 Task: Send an email with the signature Heather Cooper with the subject Request for feedback on a video and the message I would like to request a copy of the agreement. from softage.2@softage.net to softage.9@softage.net with an attached image file Marketing_material_design.jpg and move the email from Sent Items to the folder Weightlifting
Action: Mouse moved to (668, 434)
Screenshot: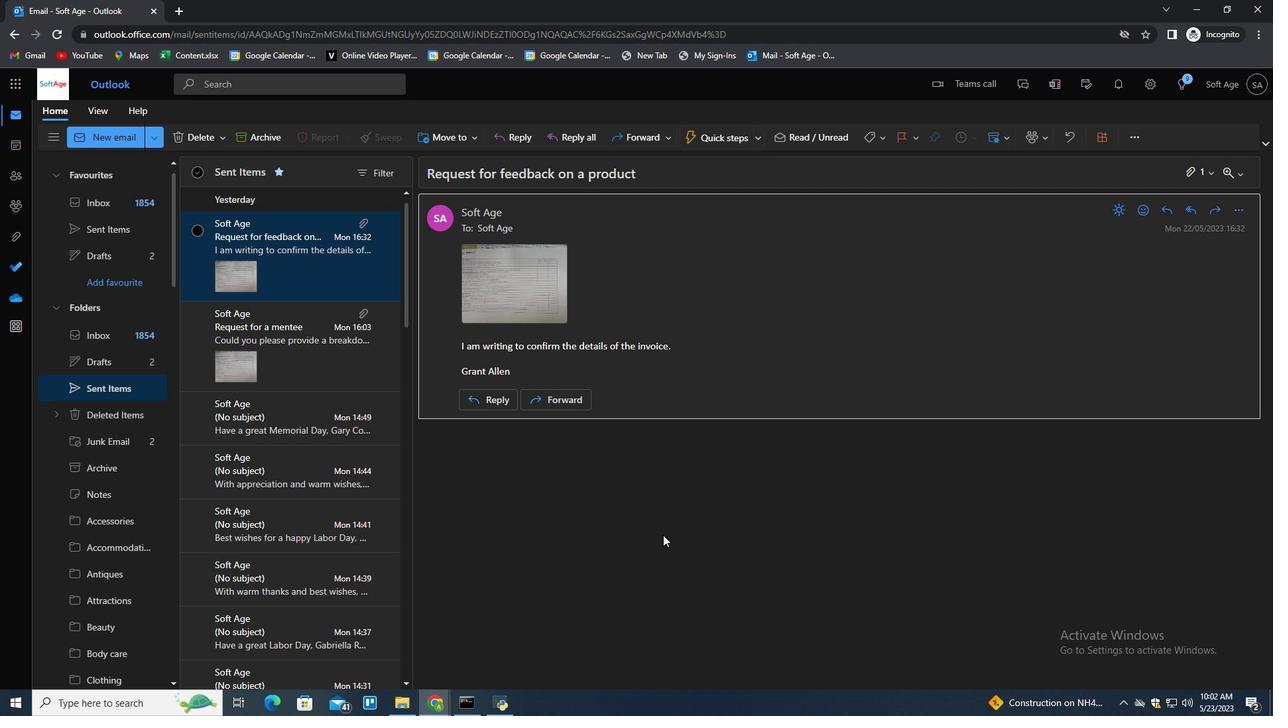 
Action: Mouse pressed left at (668, 434)
Screenshot: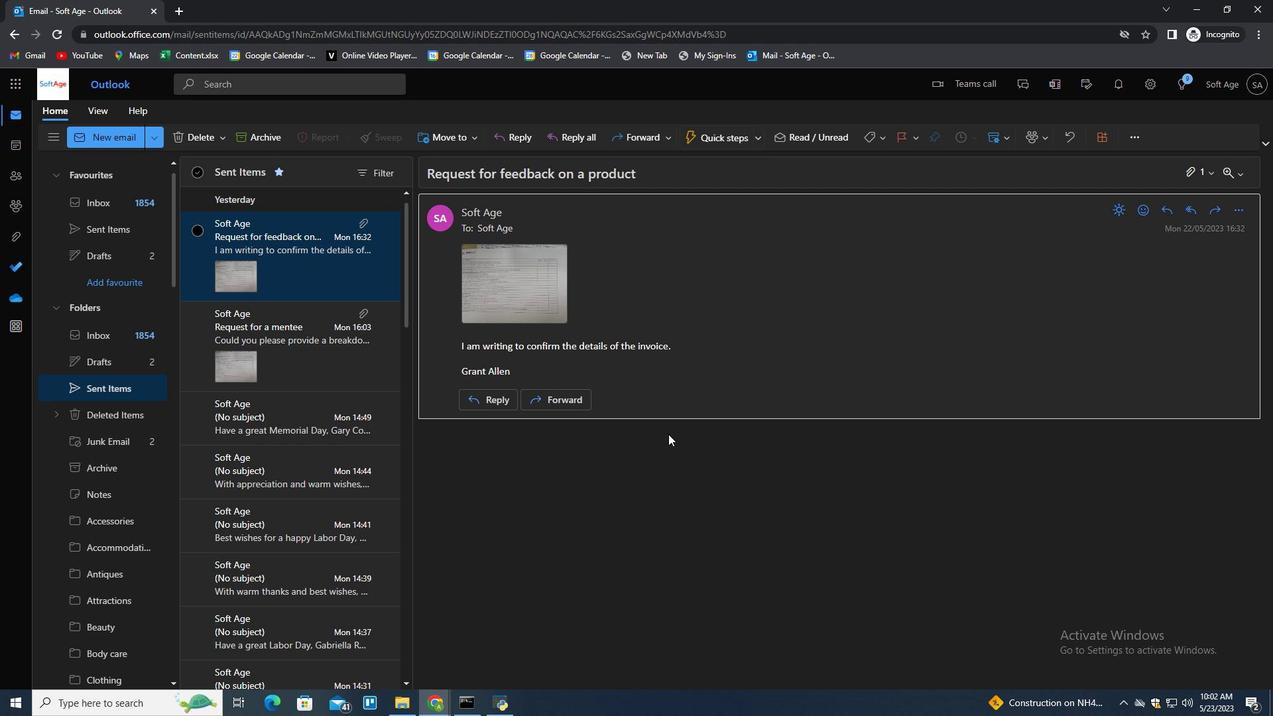 
Action: Mouse moved to (679, 451)
Screenshot: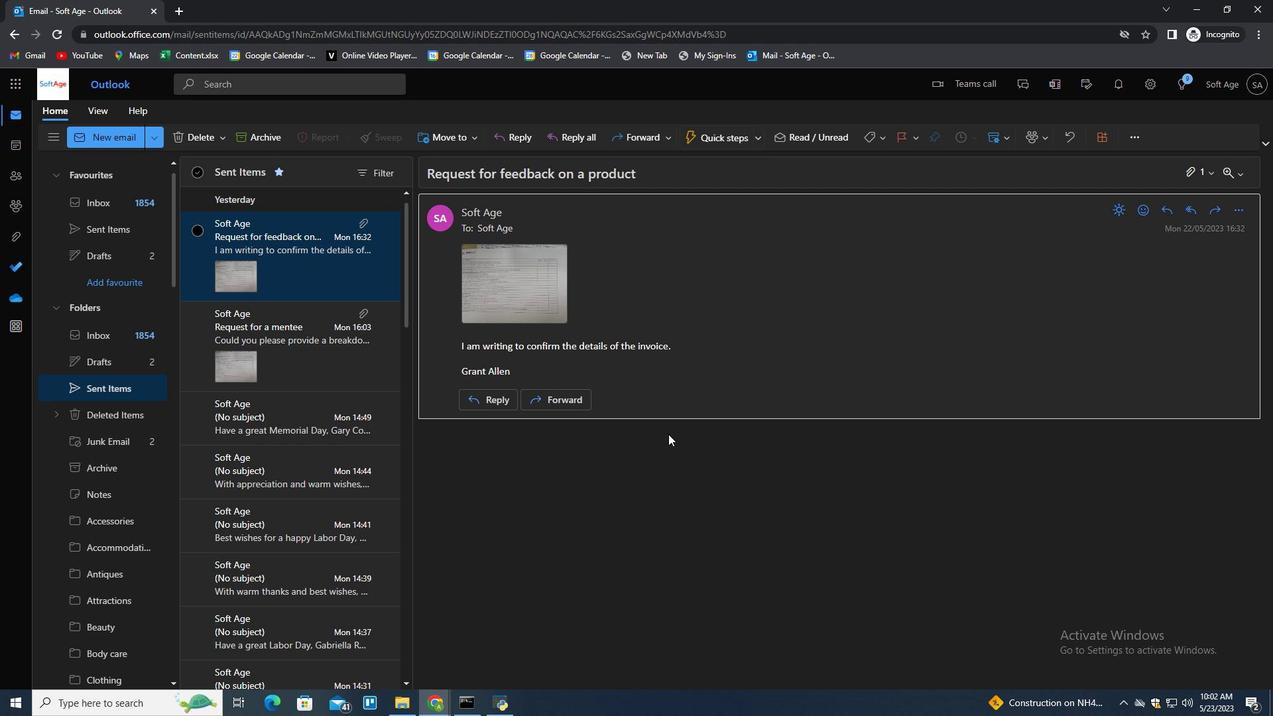 
Action: Key pressed n
Screenshot: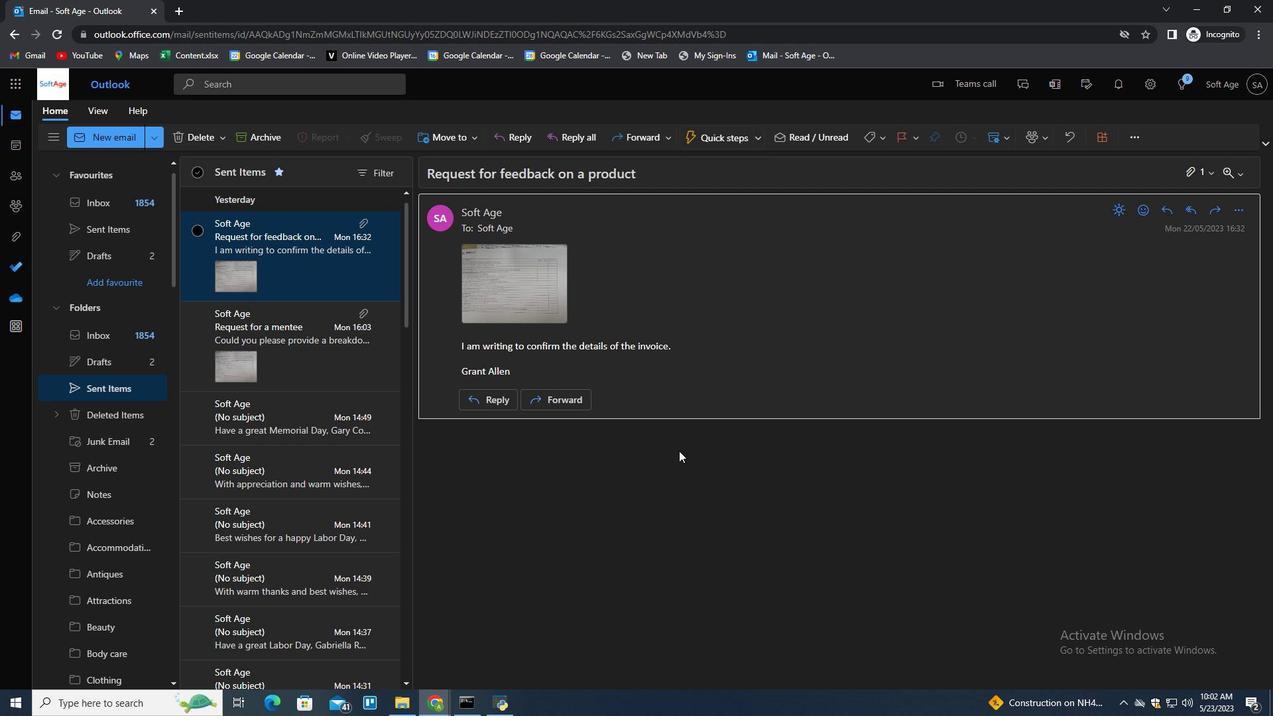 
Action: Mouse moved to (890, 142)
Screenshot: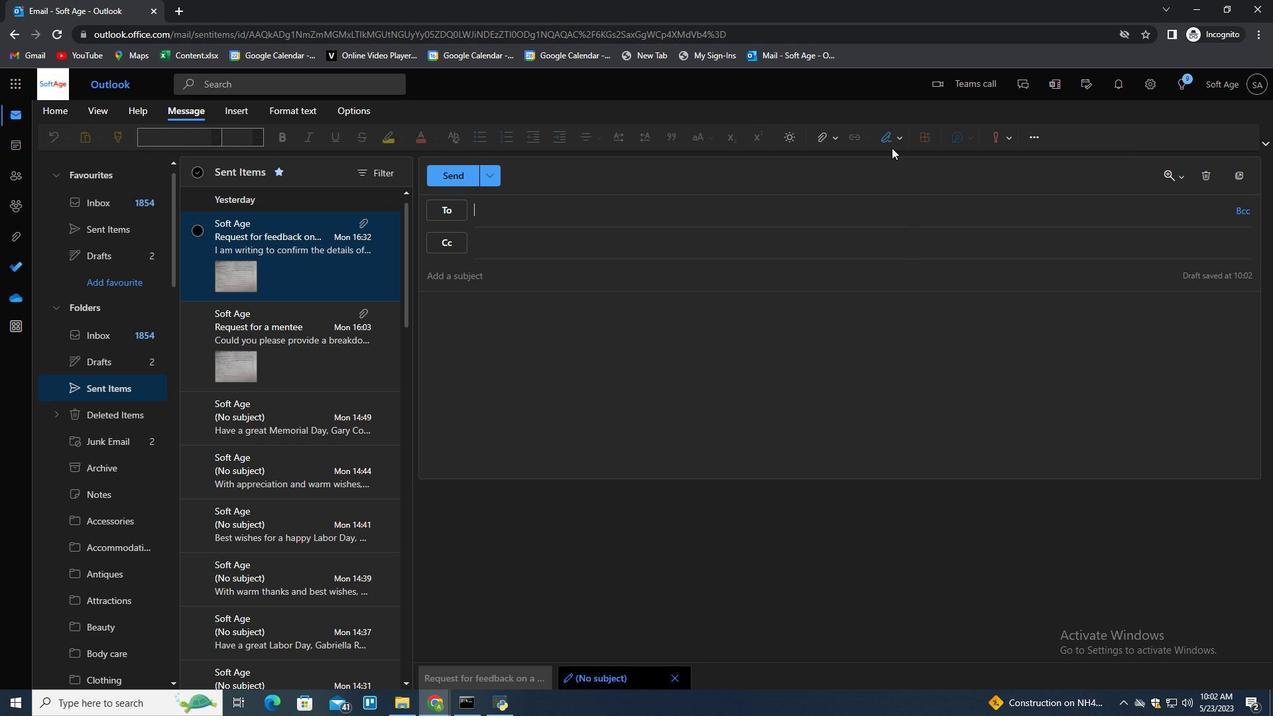 
Action: Mouse pressed left at (890, 142)
Screenshot: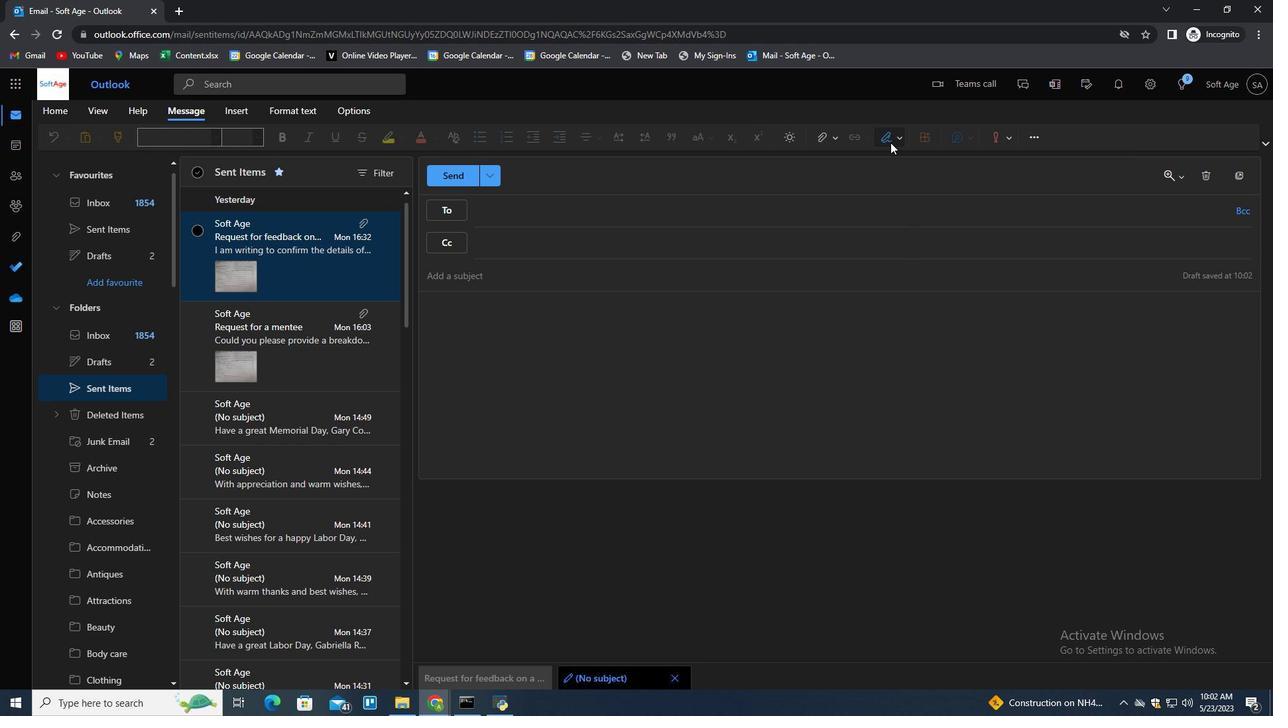 
Action: Mouse moved to (878, 187)
Screenshot: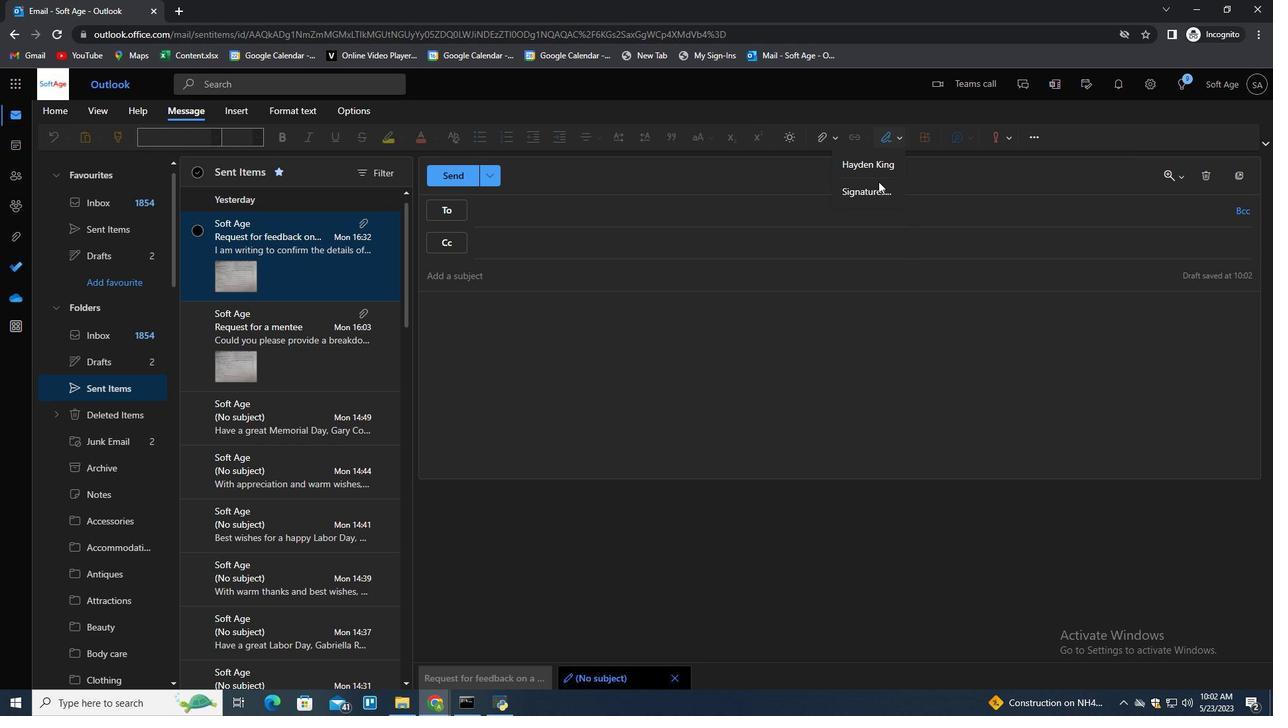 
Action: Mouse pressed left at (878, 187)
Screenshot: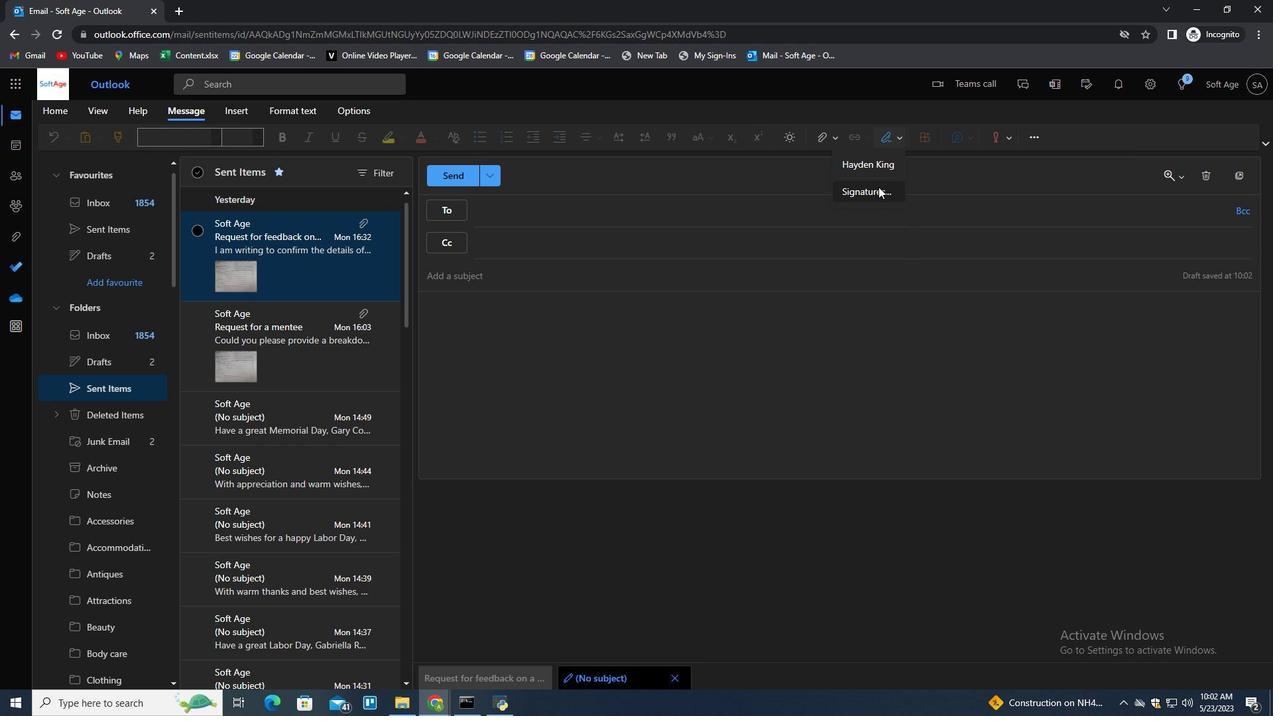 
Action: Mouse moved to (896, 244)
Screenshot: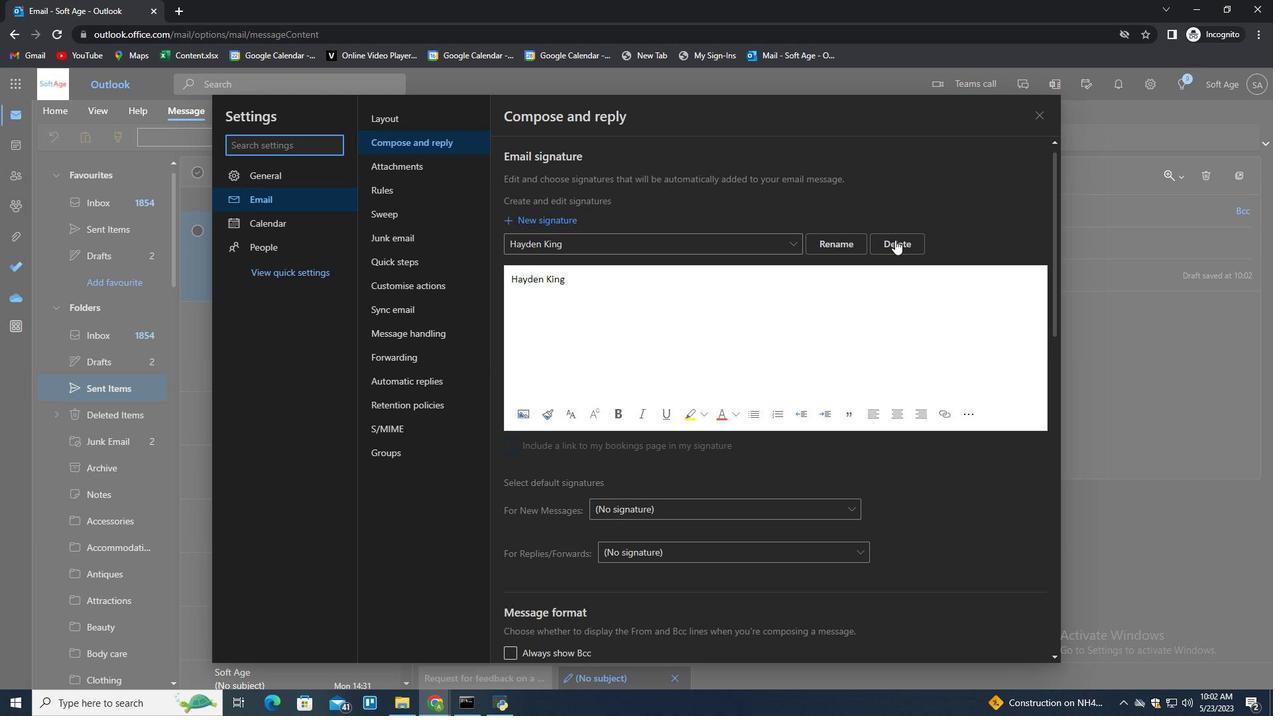 
Action: Mouse pressed left at (896, 244)
Screenshot: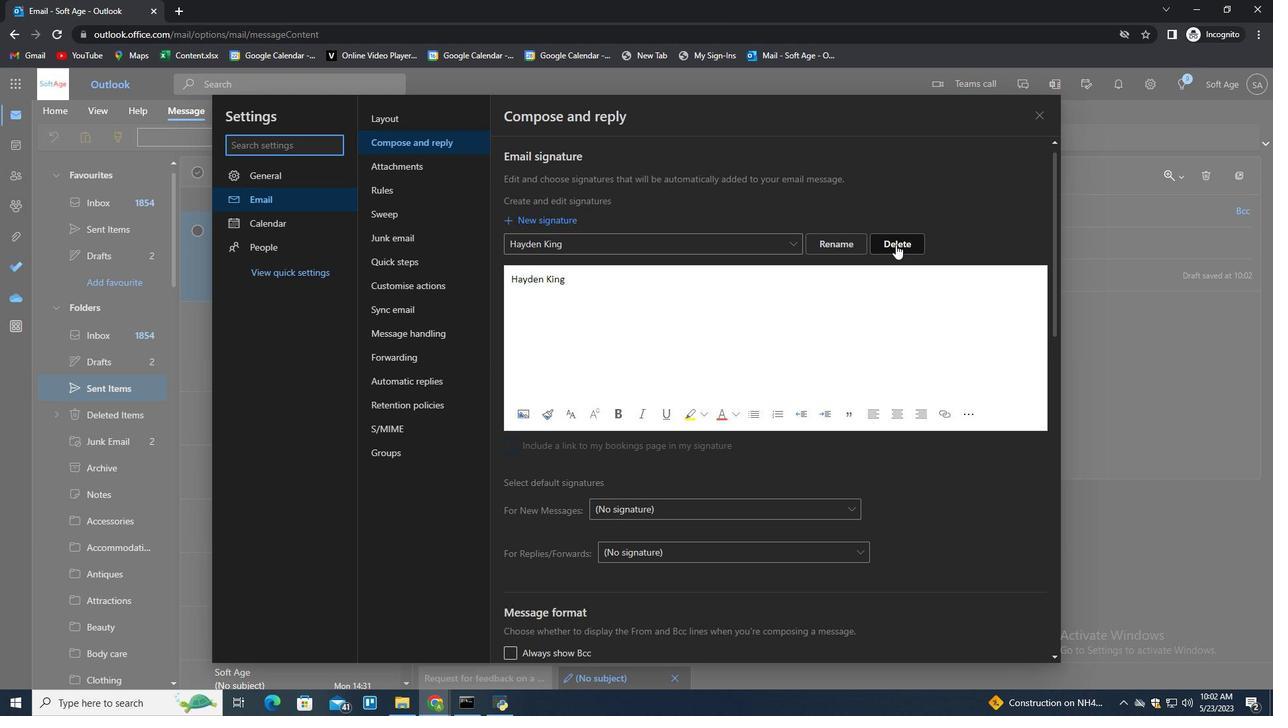 
Action: Mouse pressed left at (896, 244)
Screenshot: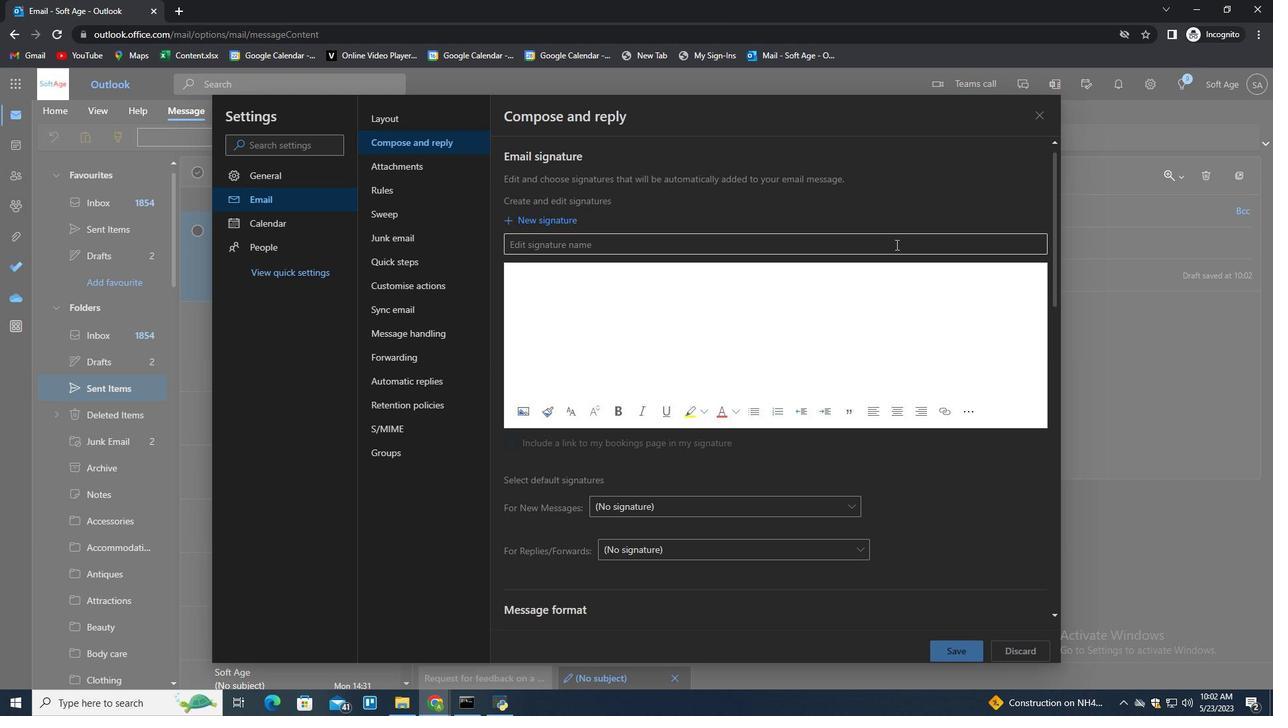 
Action: Key pressed <Key.shift>Heather<Key.space><Key.shift>Cooper<Key.space><Key.tab><Key.shift>Heather<Key.space><Key.shift>Cooper
Screenshot: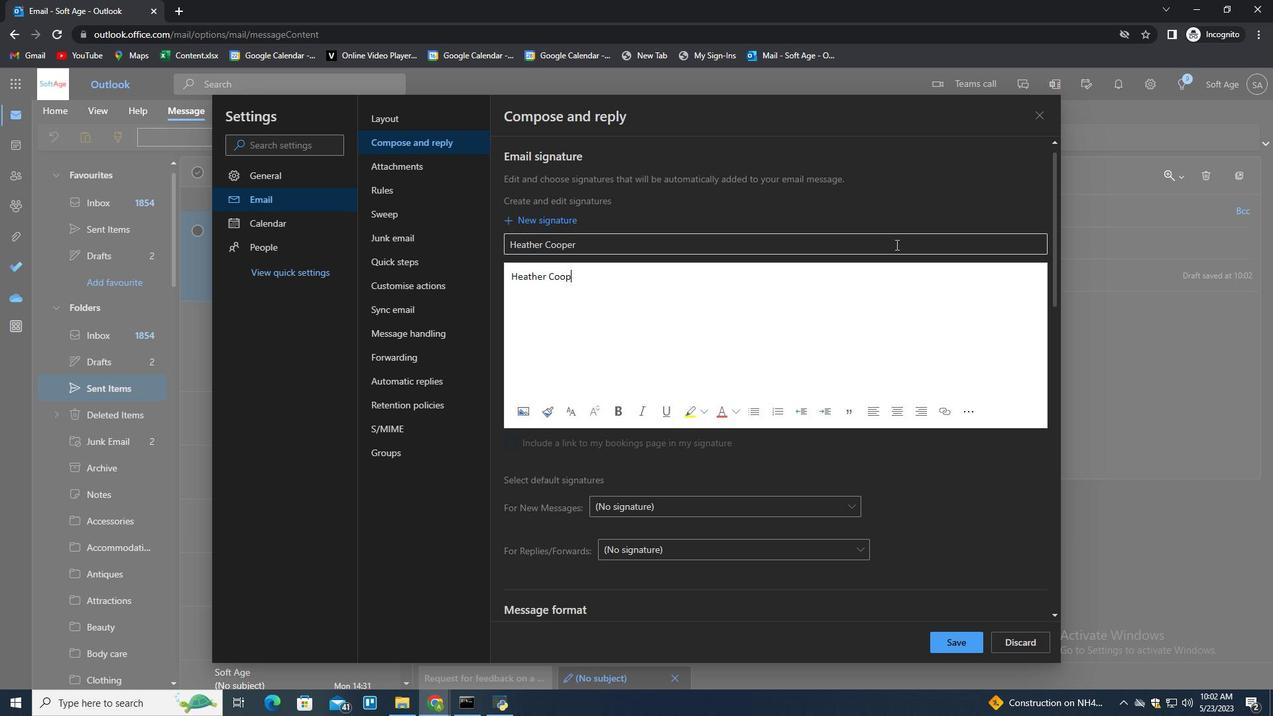 
Action: Mouse moved to (947, 639)
Screenshot: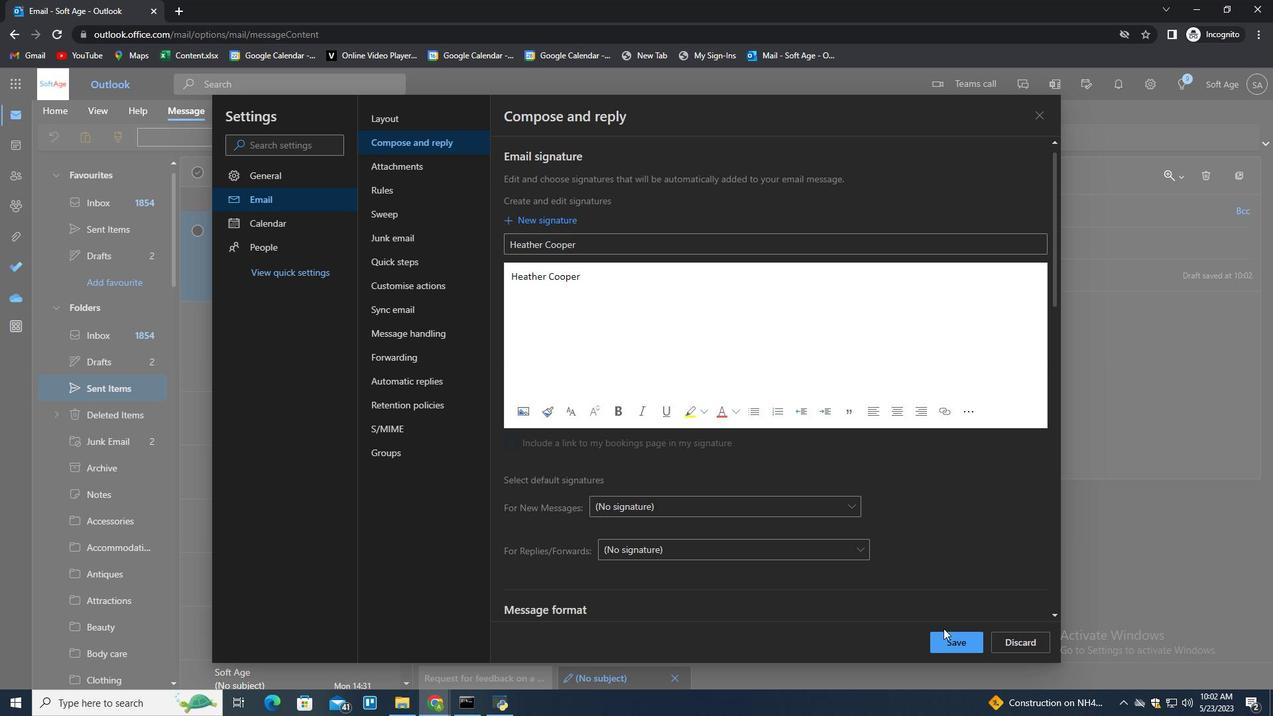 
Action: Mouse pressed left at (947, 639)
Screenshot: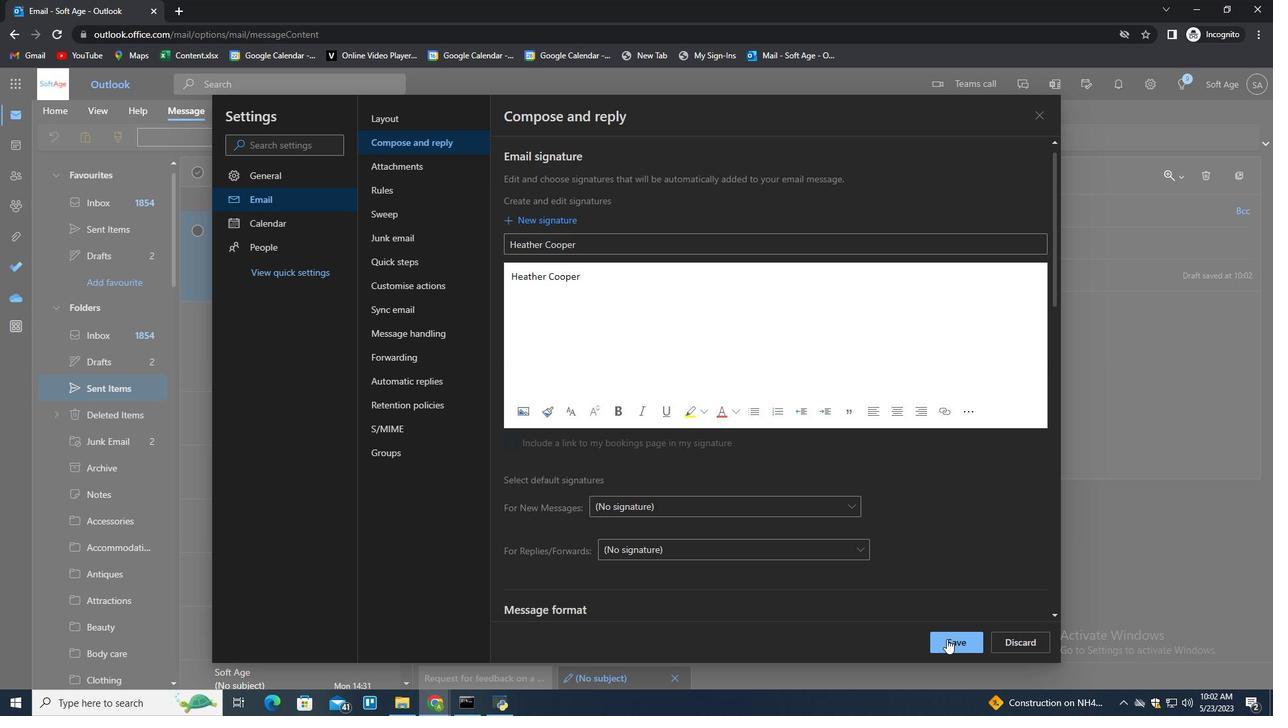 
Action: Mouse moved to (1105, 401)
Screenshot: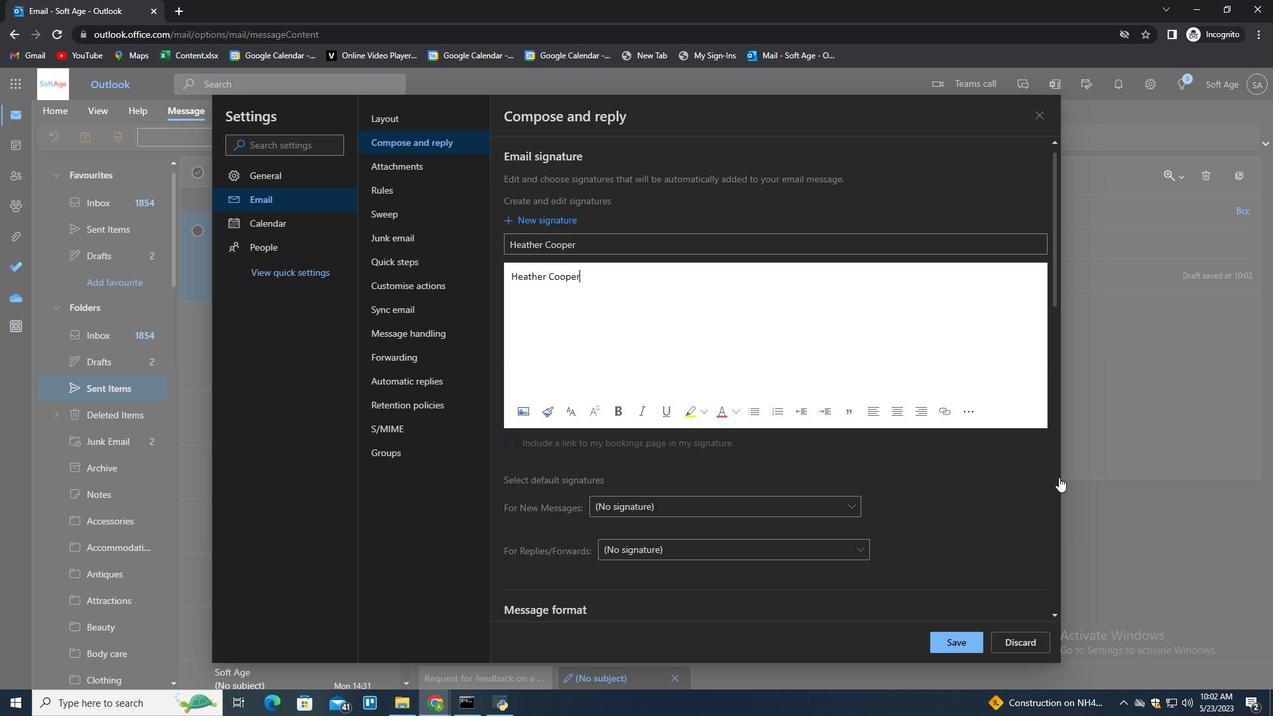 
Action: Mouse pressed left at (1105, 401)
Screenshot: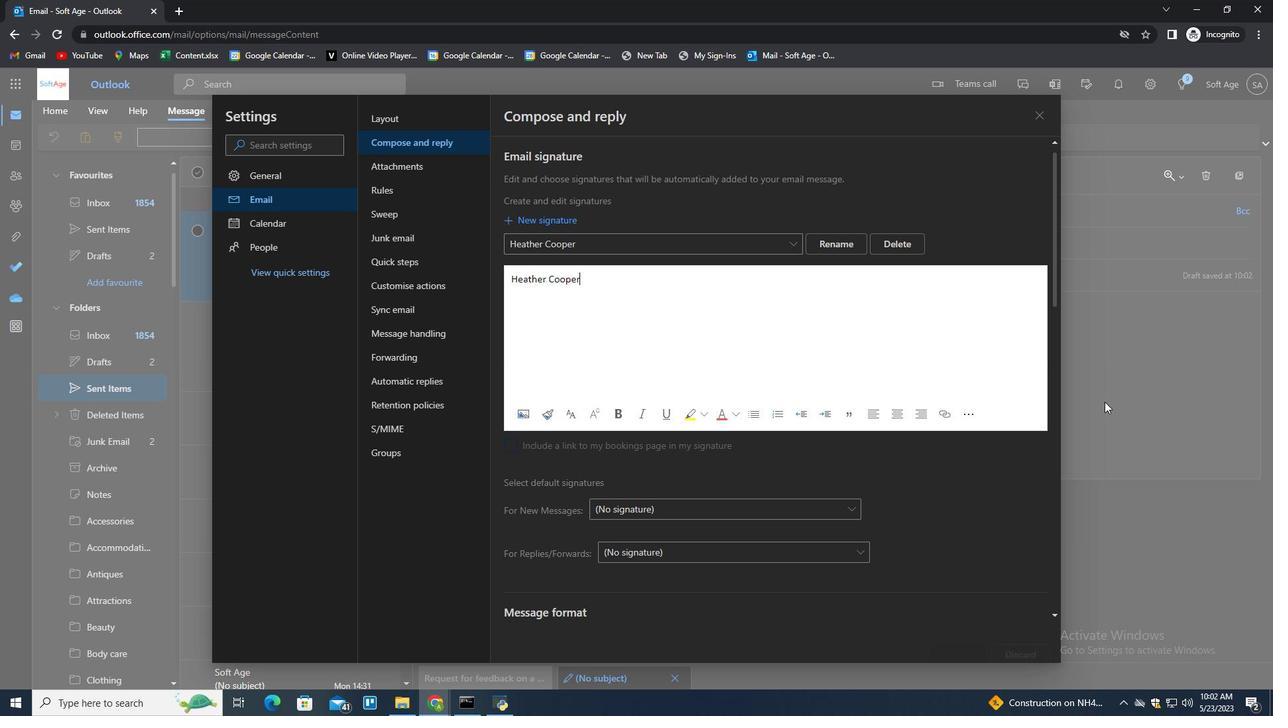 
Action: Mouse moved to (885, 140)
Screenshot: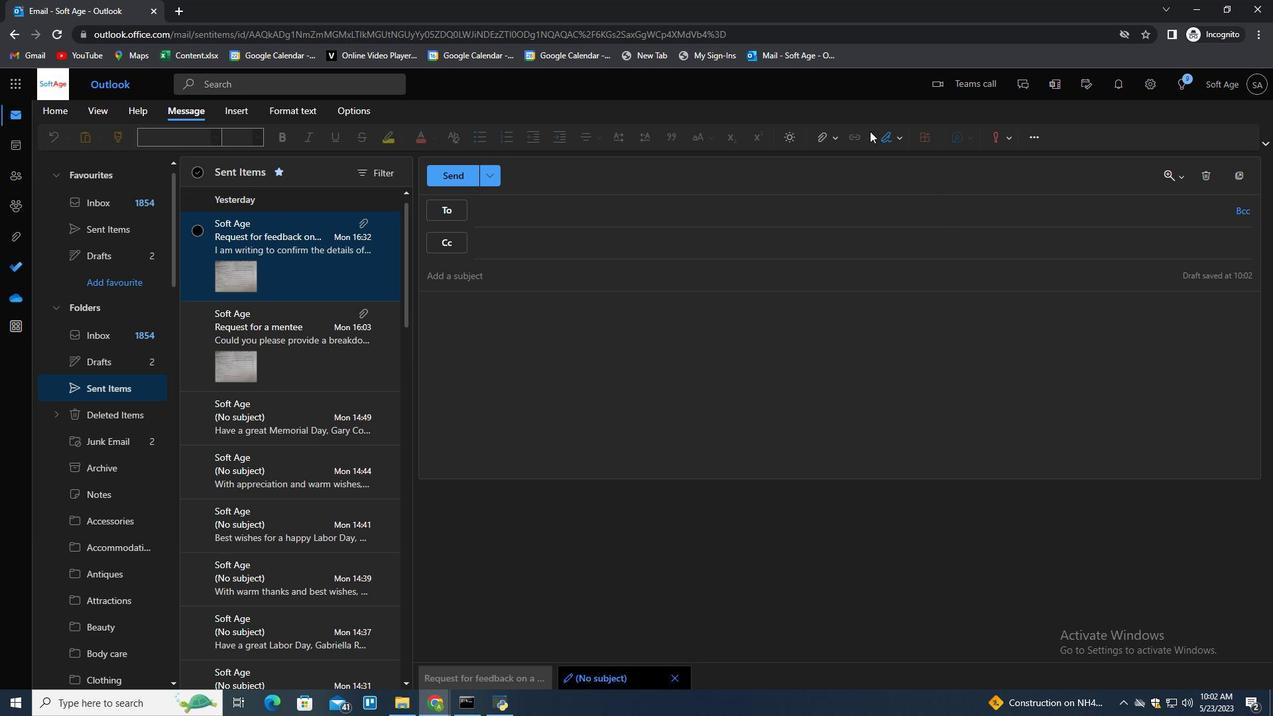 
Action: Mouse pressed left at (885, 140)
Screenshot: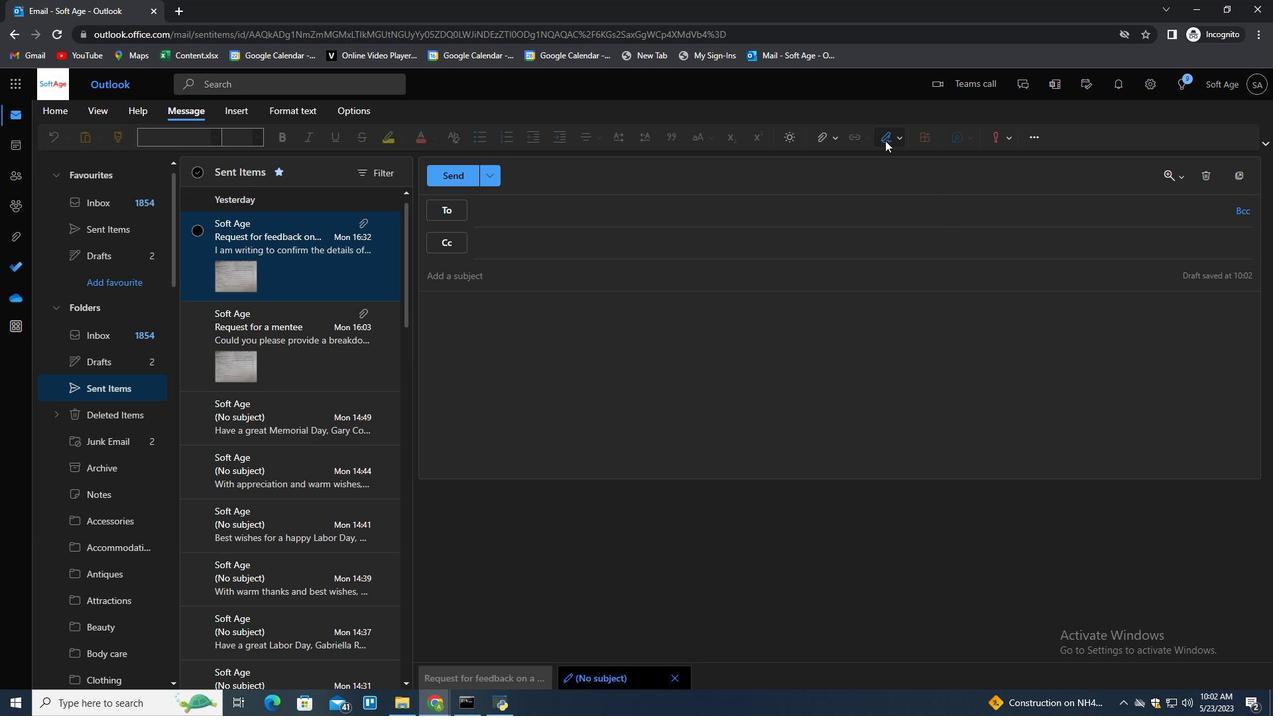 
Action: Mouse moved to (866, 169)
Screenshot: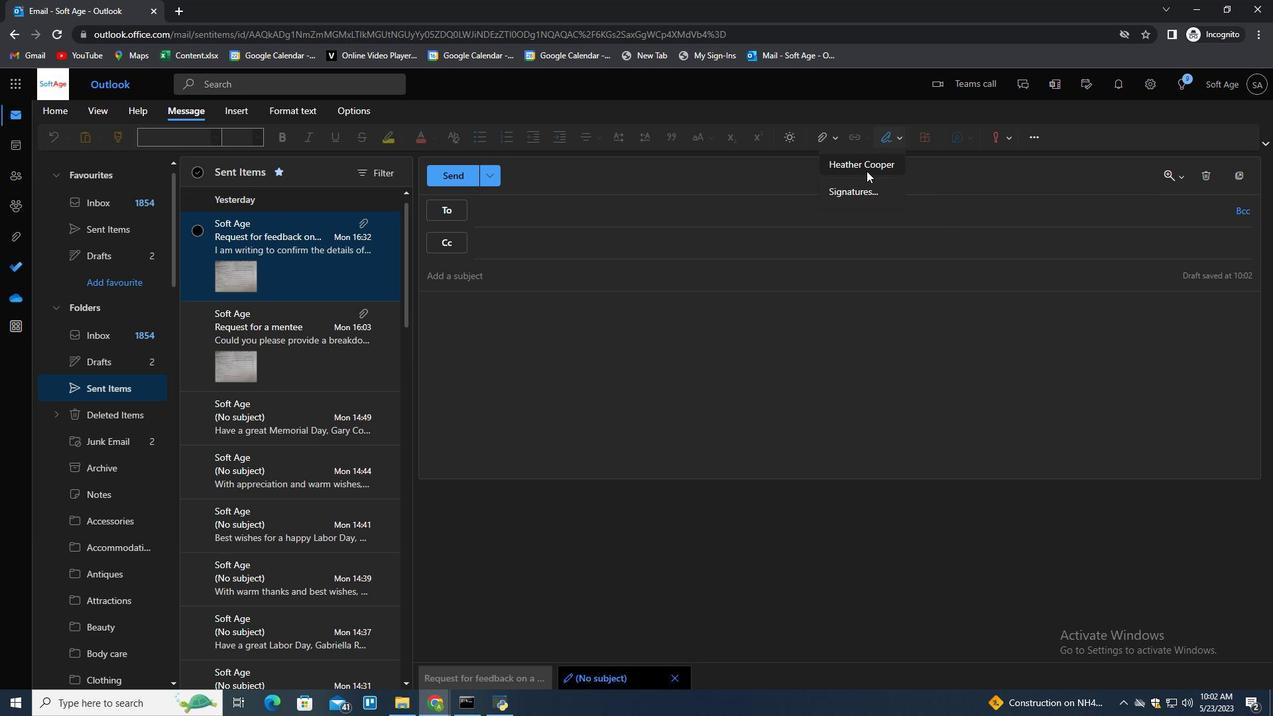 
Action: Mouse pressed left at (866, 169)
Screenshot: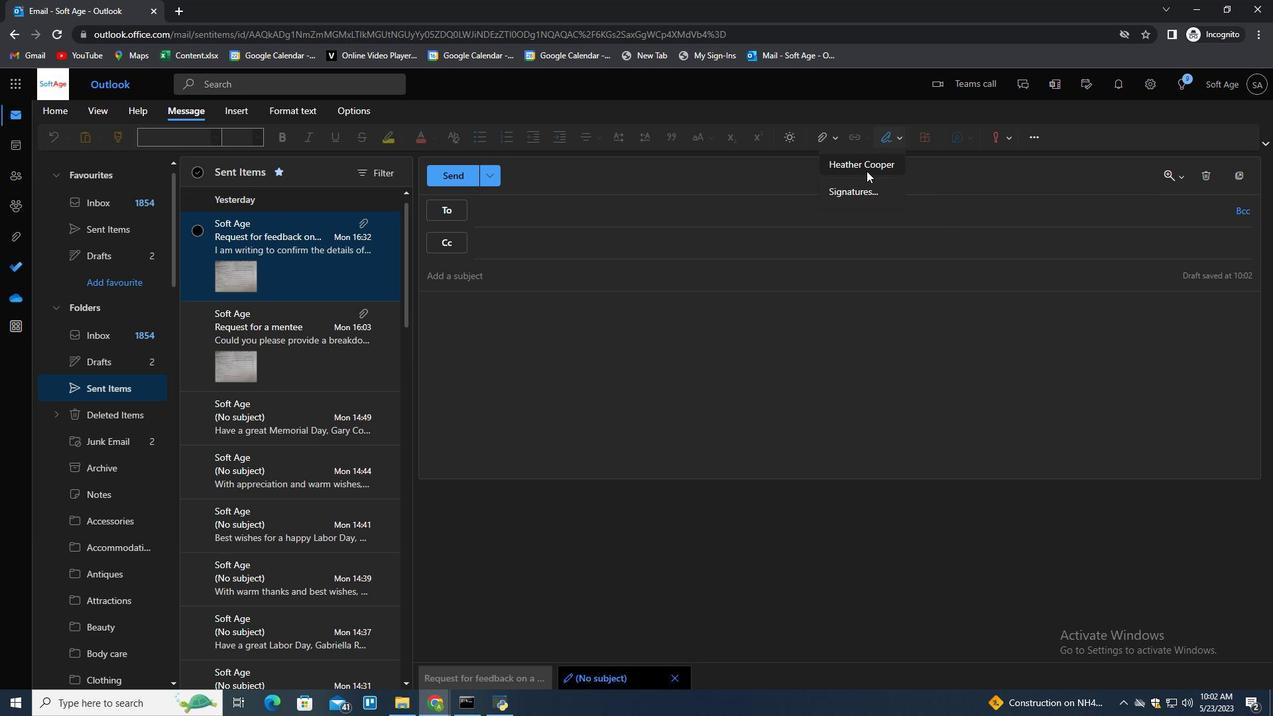 
Action: Mouse moved to (494, 275)
Screenshot: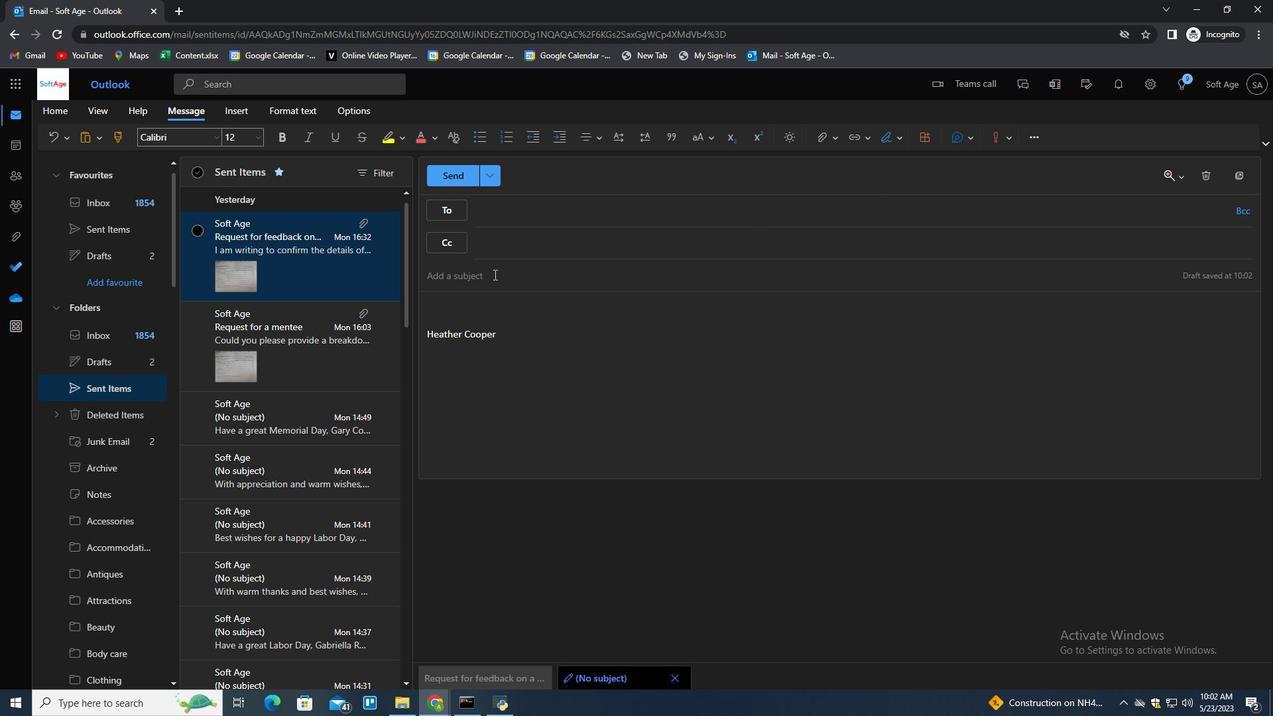 
Action: Mouse pressed left at (494, 275)
Screenshot: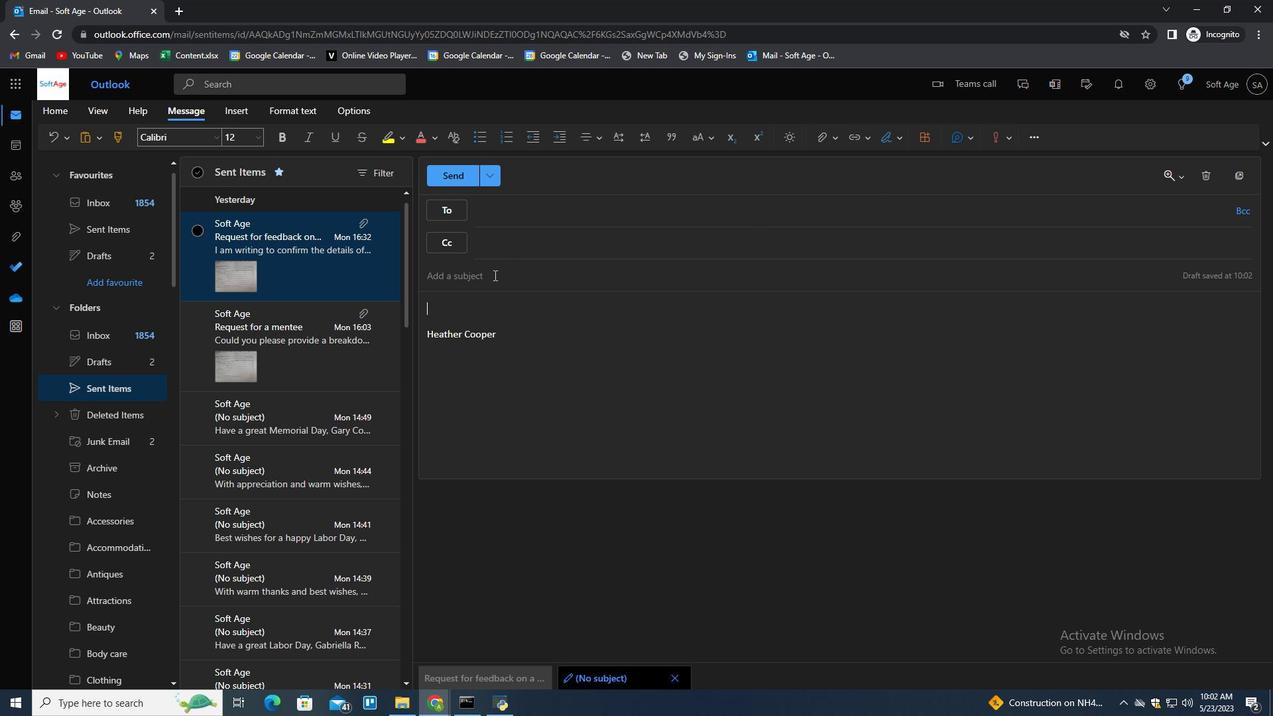 
Action: Key pressed <Key.shift>SRe<Key.backspace><Key.backspace><Key.backspace><Key.backspace><Key.shift>Request<Key.space>for<Key.space>feedva<Key.backspace><Key.backspace>b
Screenshot: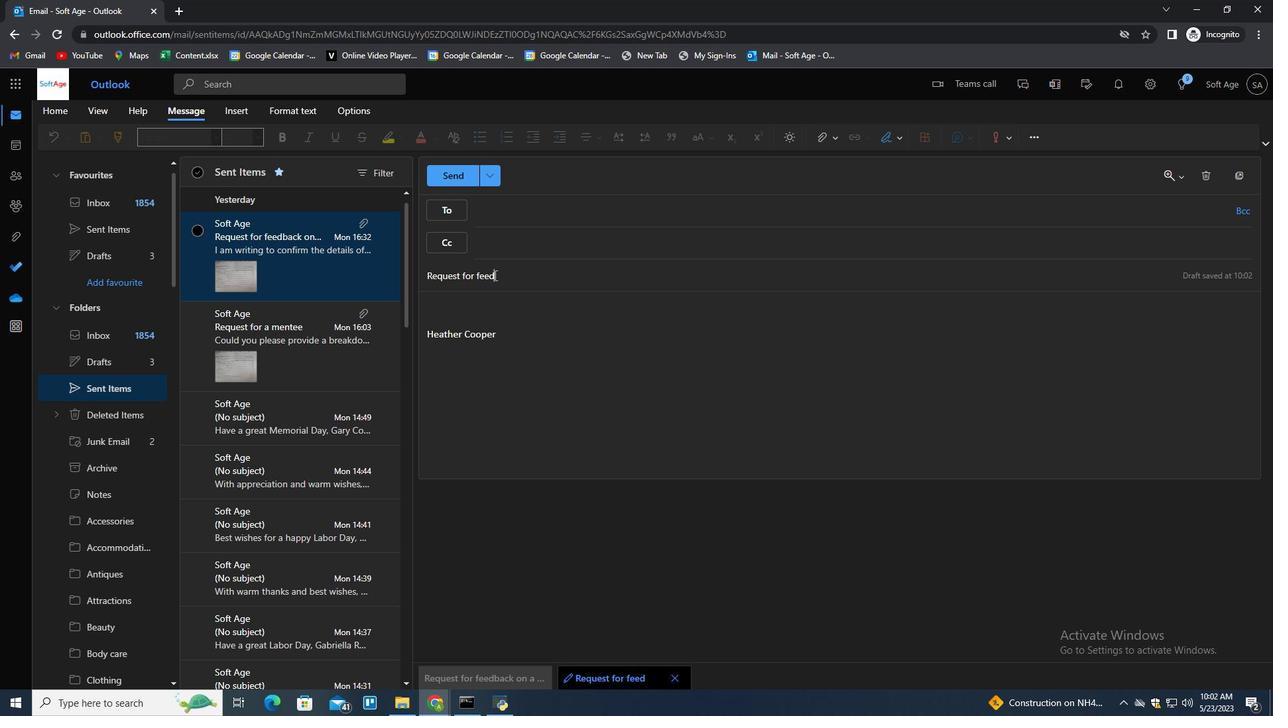 
Action: Mouse moved to (727, 294)
Screenshot: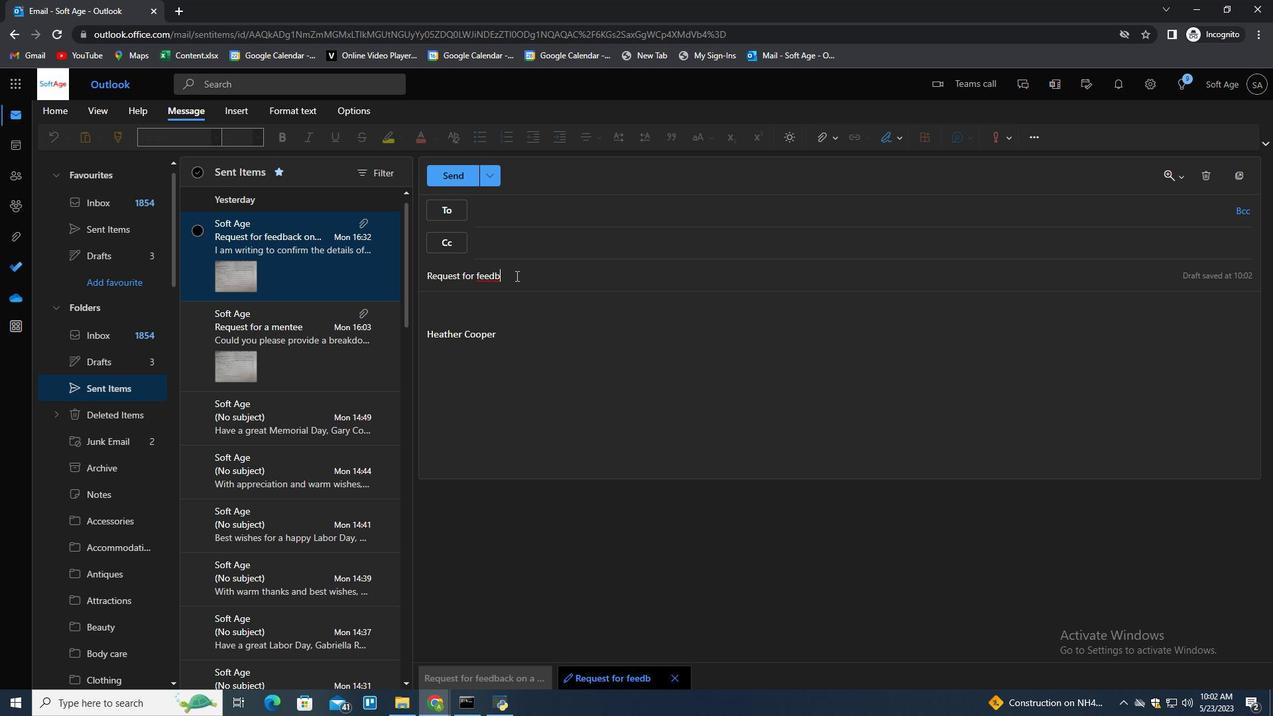 
Action: Key pressed <Key.backspace><Key.backspace>dva<Key.backspace><Key.backspace>back<Key.space>on<Key.space>a<Key.space>videro<Key.backspace><Key.backspace>o<Key.space><Key.tab><Key.shift>I<Key.space>would<Key.space>like<Key.space>to<Key.space>request<Key.space>a<Key.space>copy<Key.space>of<Key.space>the<Key.space>agreement.
Screenshot: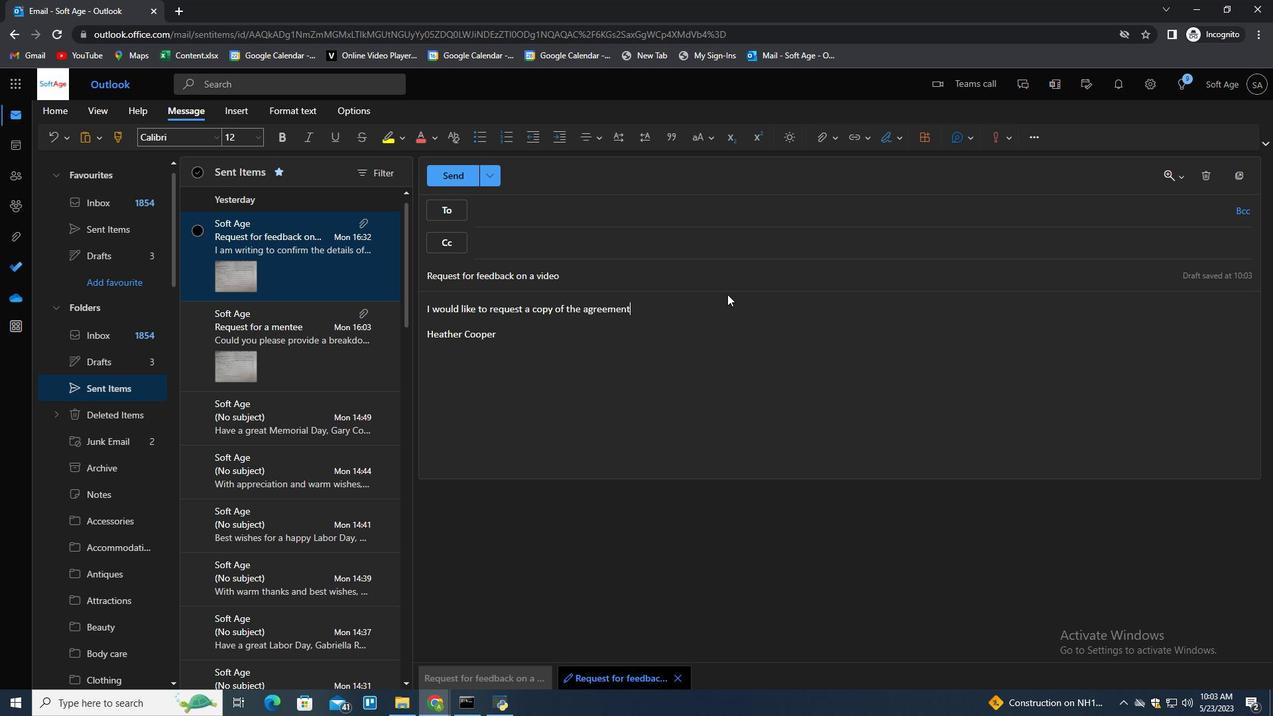 
Action: Mouse moved to (690, 213)
Screenshot: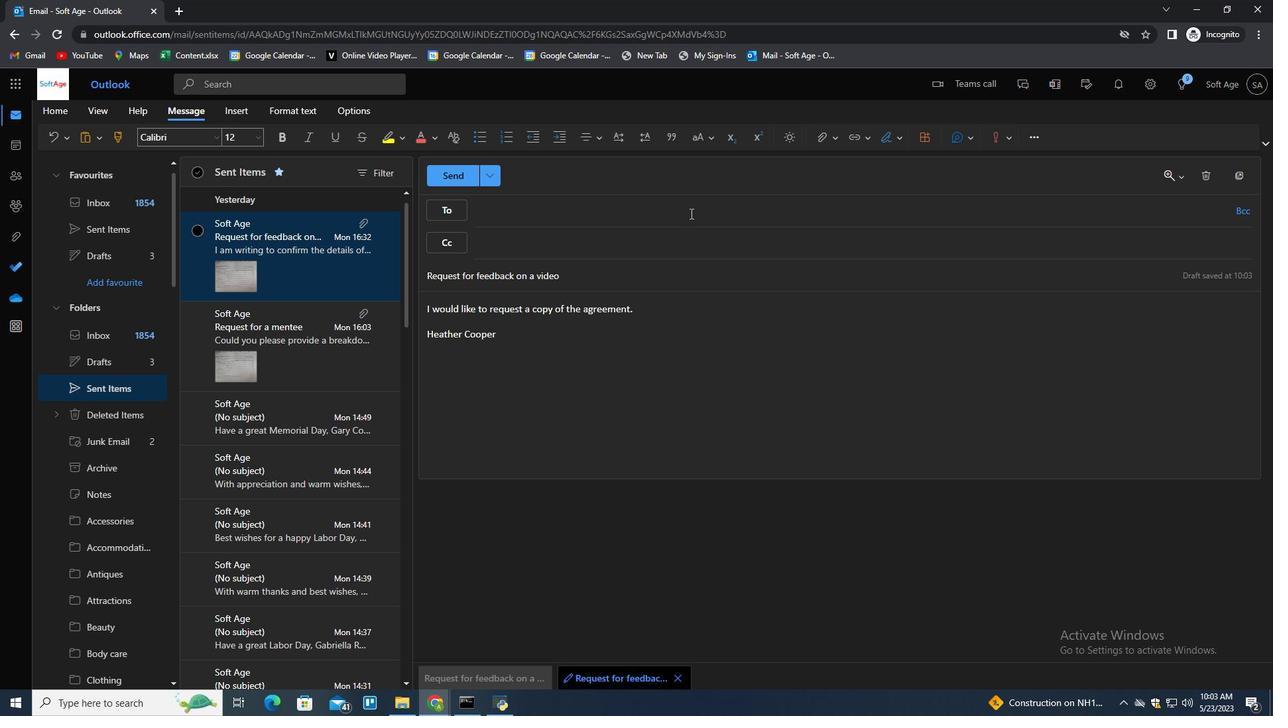 
Action: Mouse pressed left at (690, 213)
Screenshot: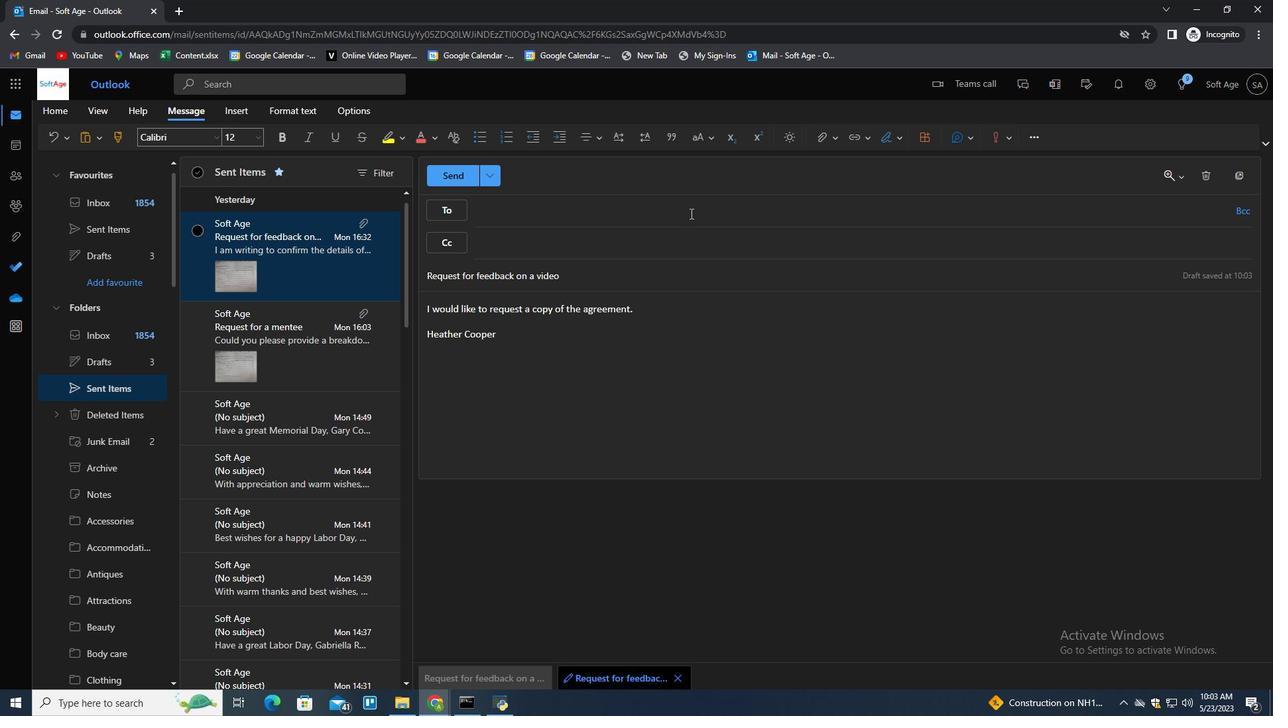 
Action: Key pressed softage.9<Key.shift>@softage.net<Key.enter>
Screenshot: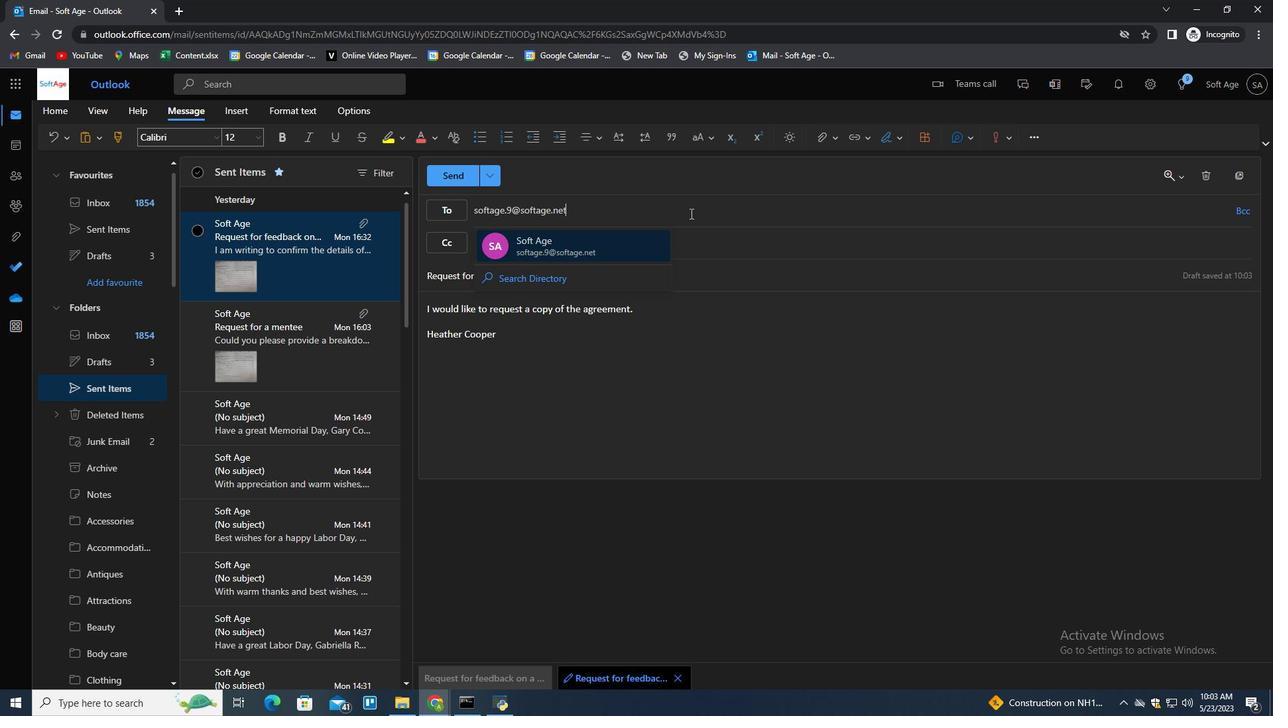 
Action: Mouse moved to (648, 338)
Screenshot: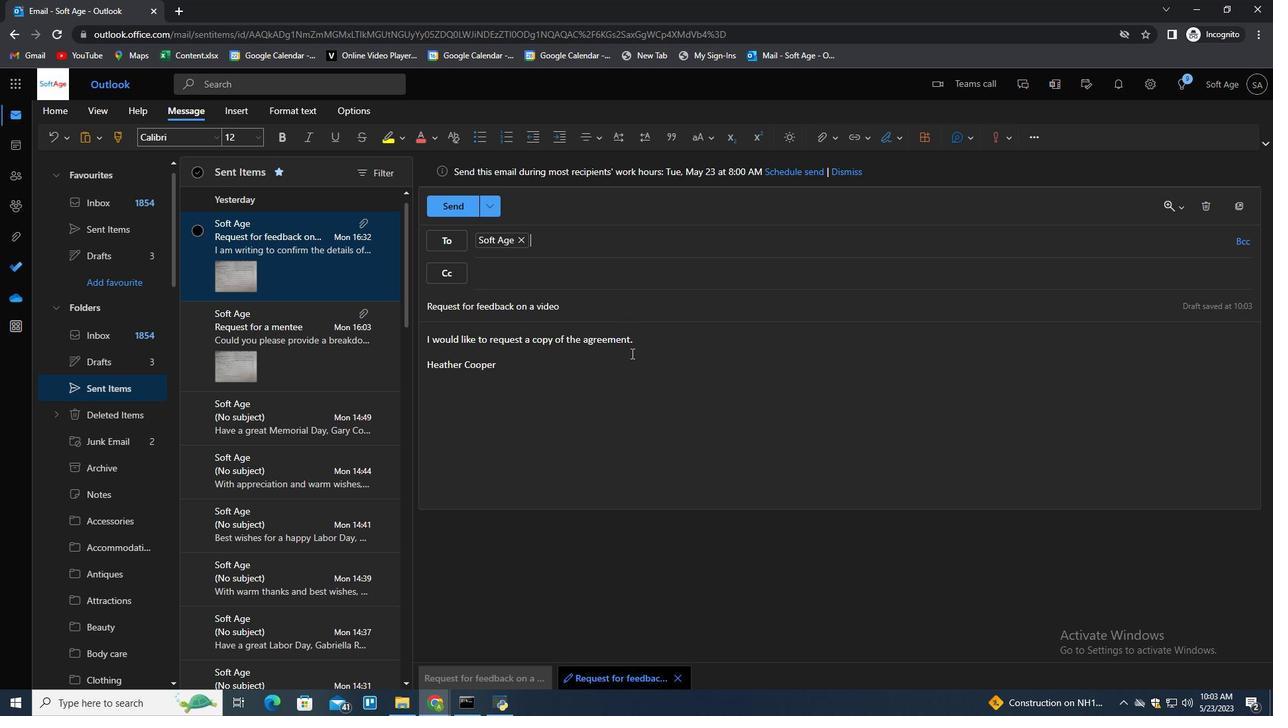 
Action: Mouse pressed left at (648, 338)
Screenshot: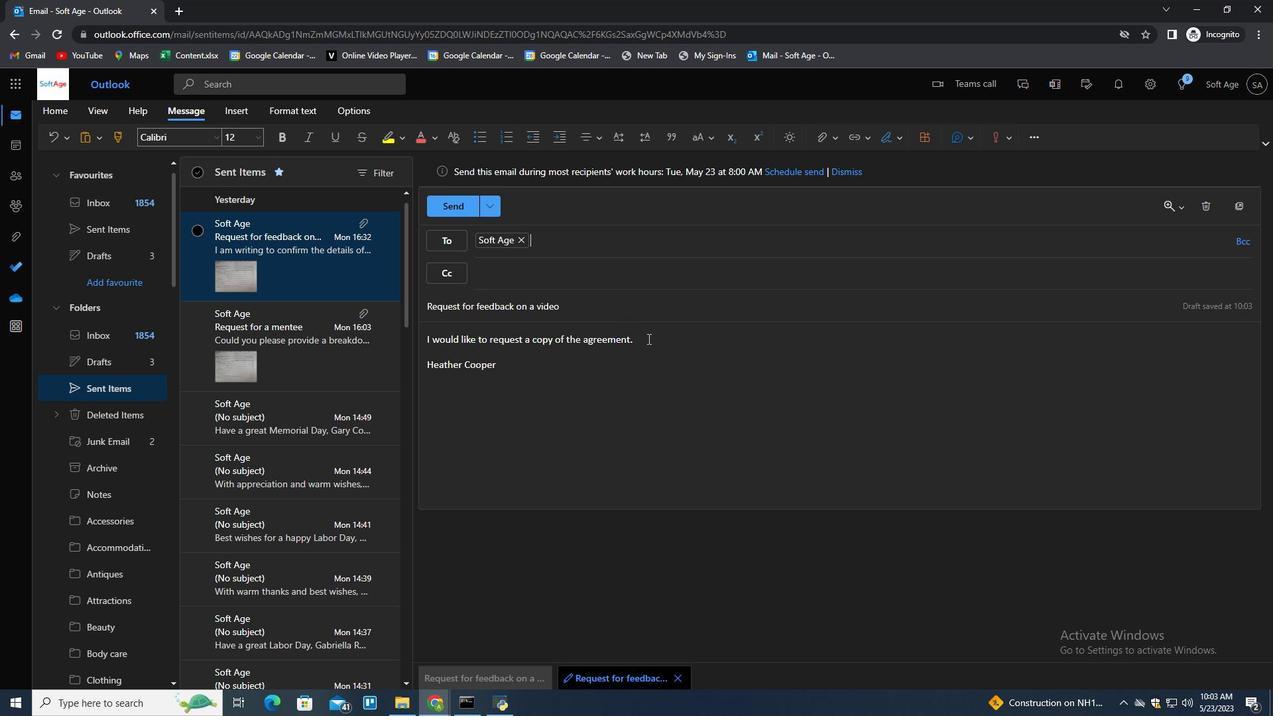 
Action: Mouse moved to (830, 133)
Screenshot: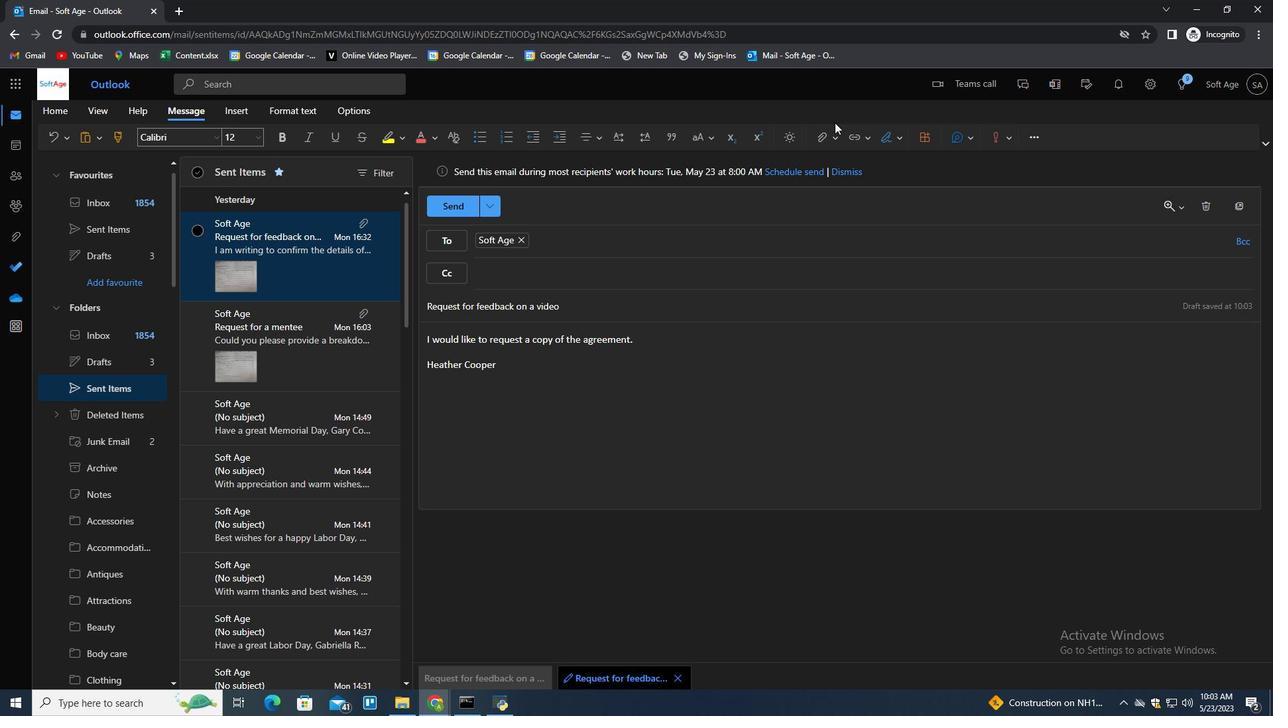 
Action: Mouse pressed left at (830, 133)
Screenshot: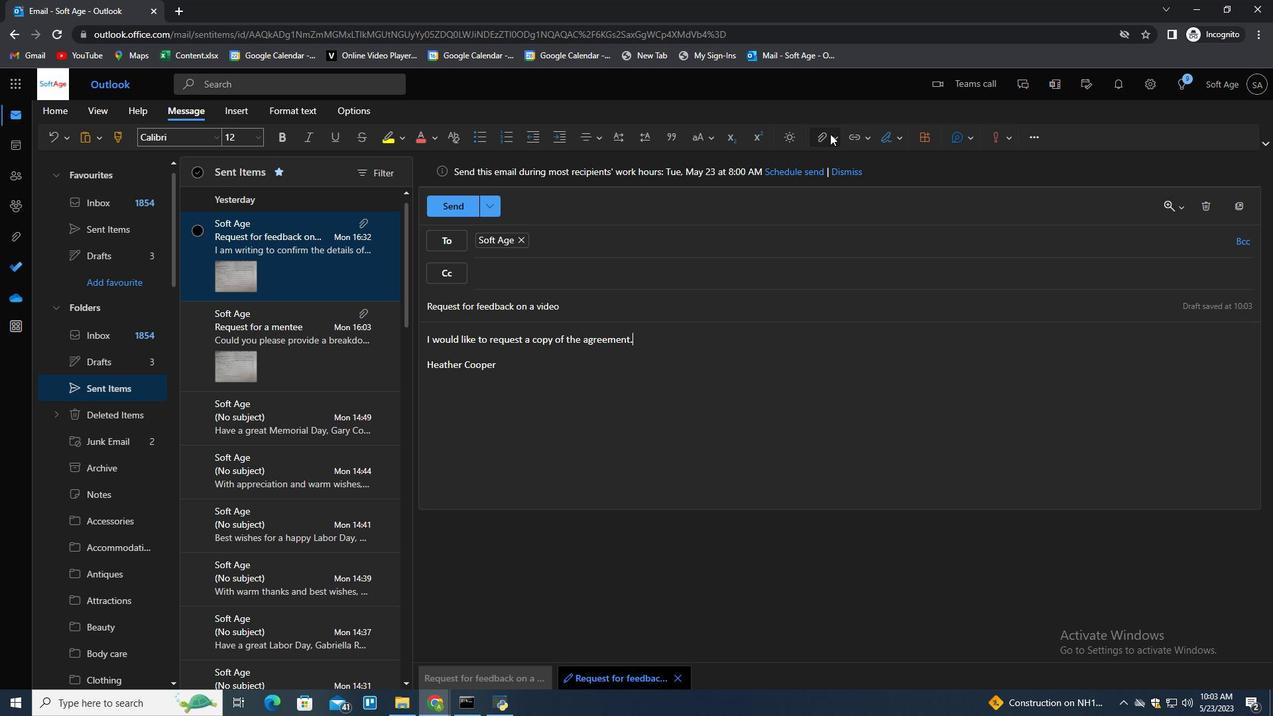 
Action: Mouse moved to (782, 166)
Screenshot: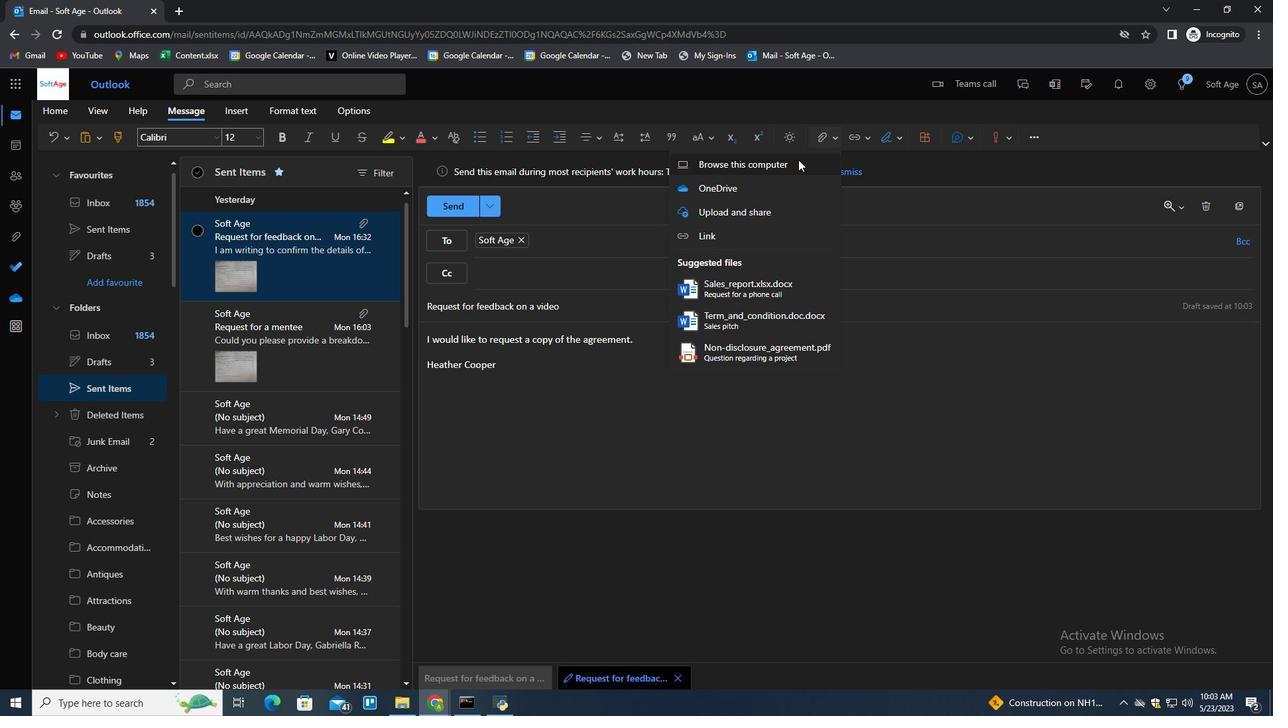 
Action: Mouse pressed left at (782, 166)
Screenshot: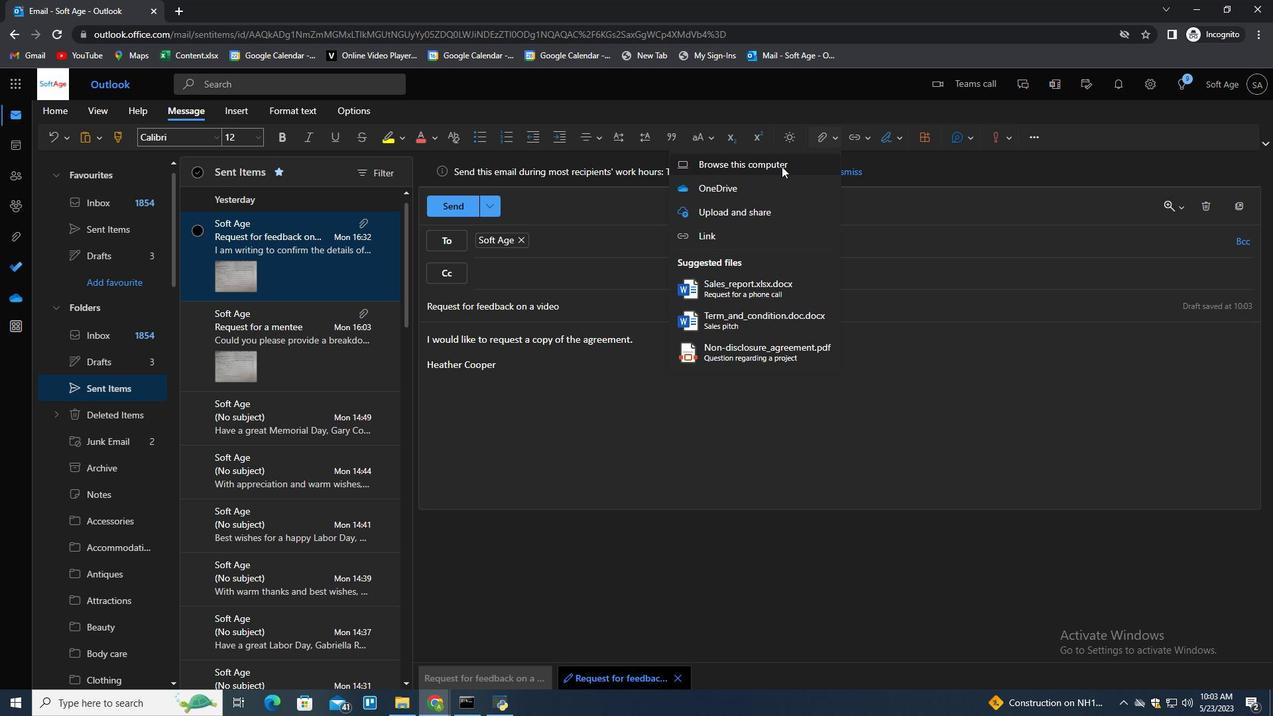 
Action: Mouse moved to (335, 209)
Screenshot: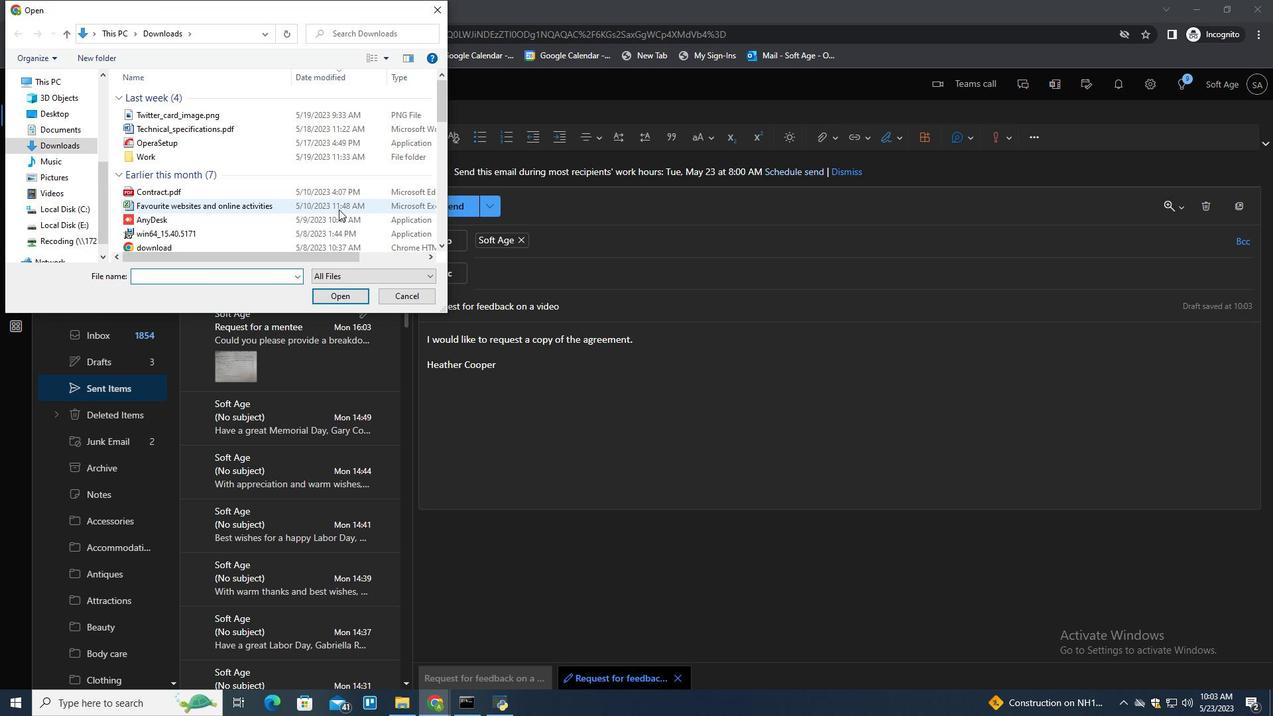 
Action: Mouse scrolled (335, 208) with delta (0, 0)
Screenshot: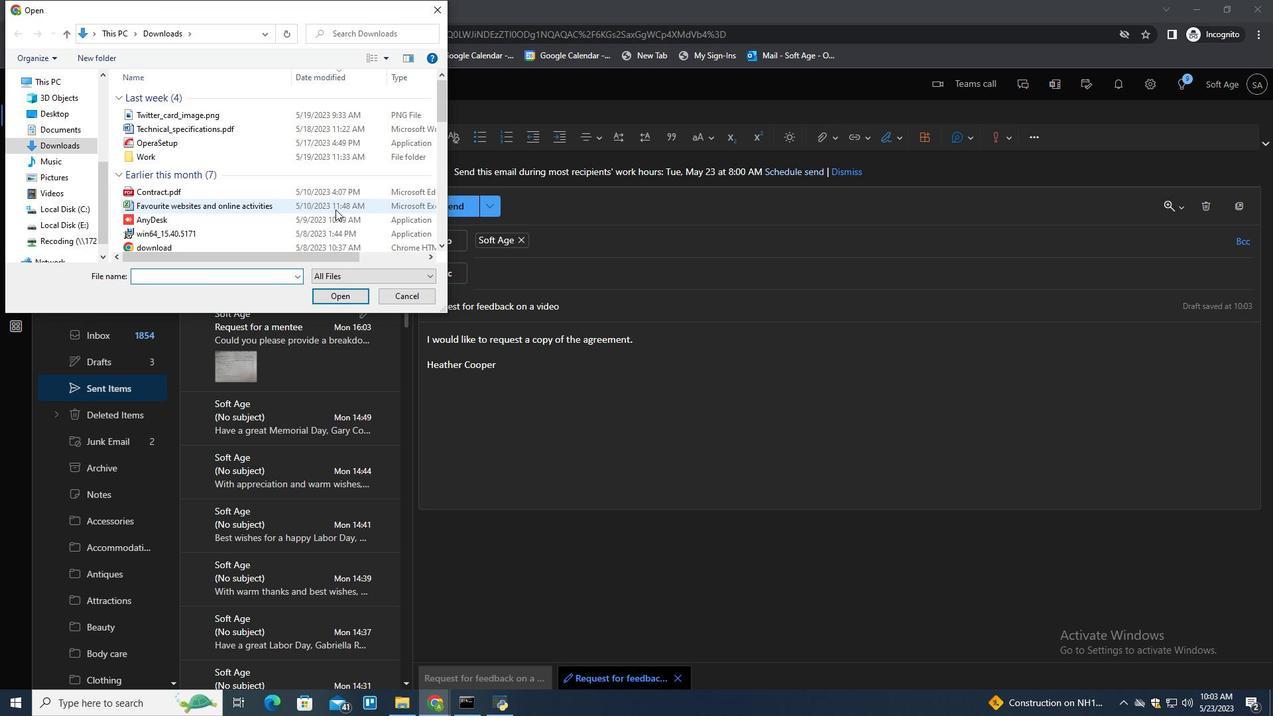 
Action: Mouse scrolled (335, 208) with delta (0, 0)
Screenshot: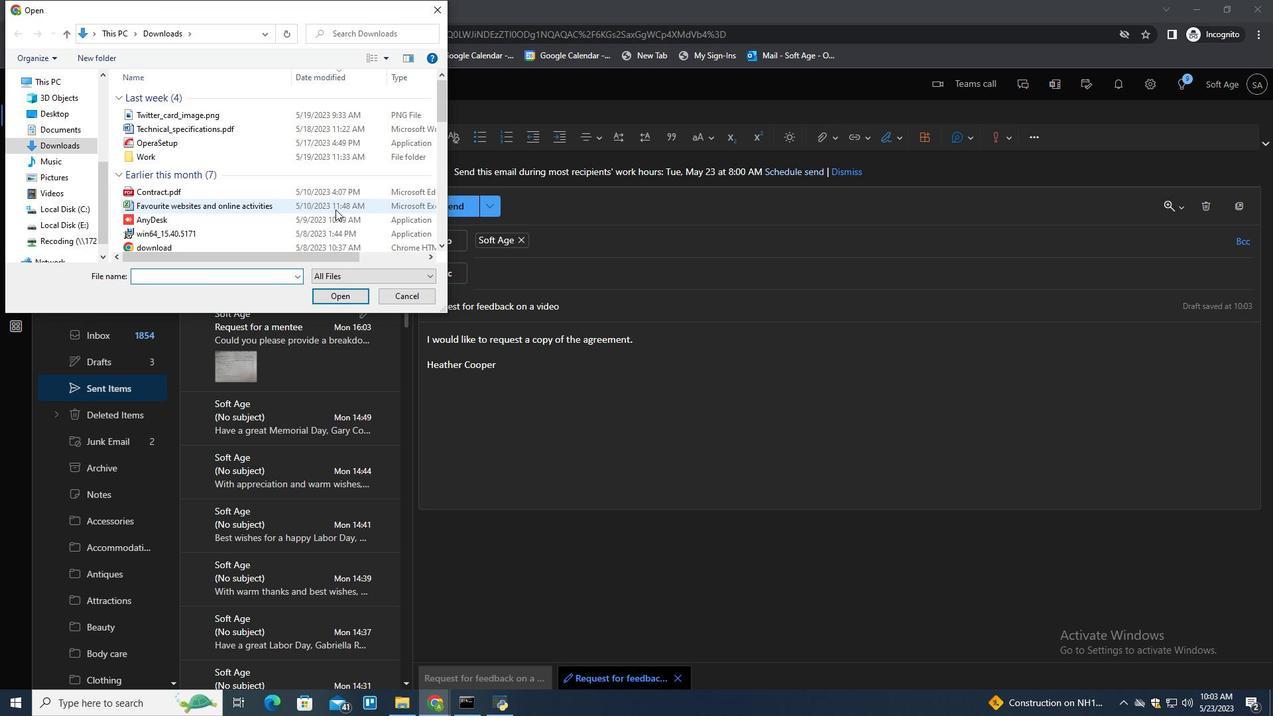 
Action: Mouse scrolled (335, 208) with delta (0, 0)
Screenshot: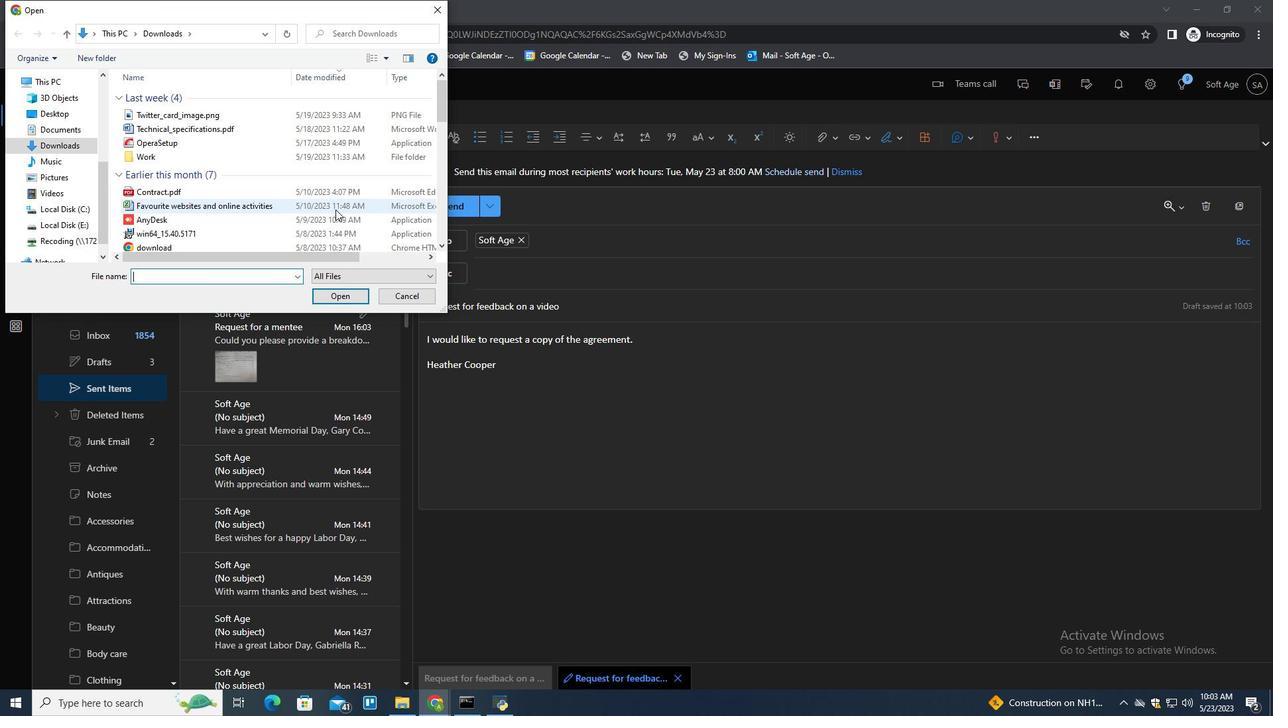 
Action: Mouse scrolled (335, 208) with delta (0, 0)
Screenshot: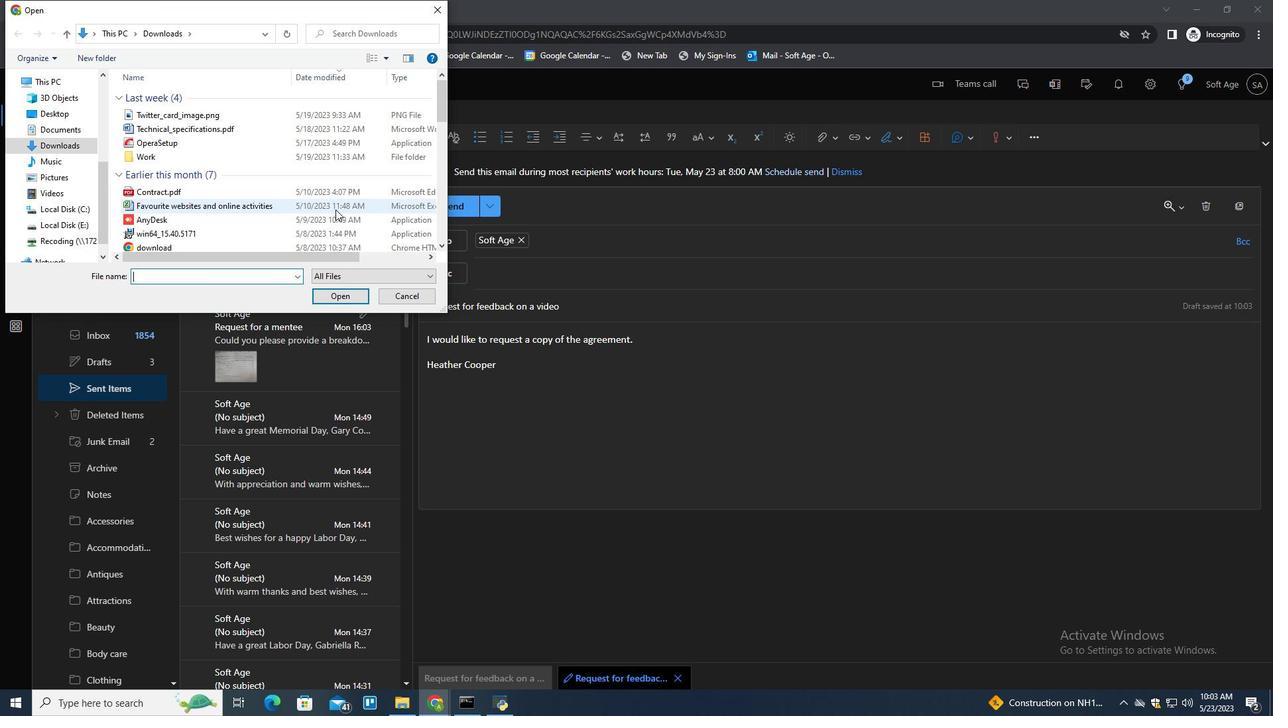 
Action: Mouse scrolled (335, 208) with delta (0, 0)
Screenshot: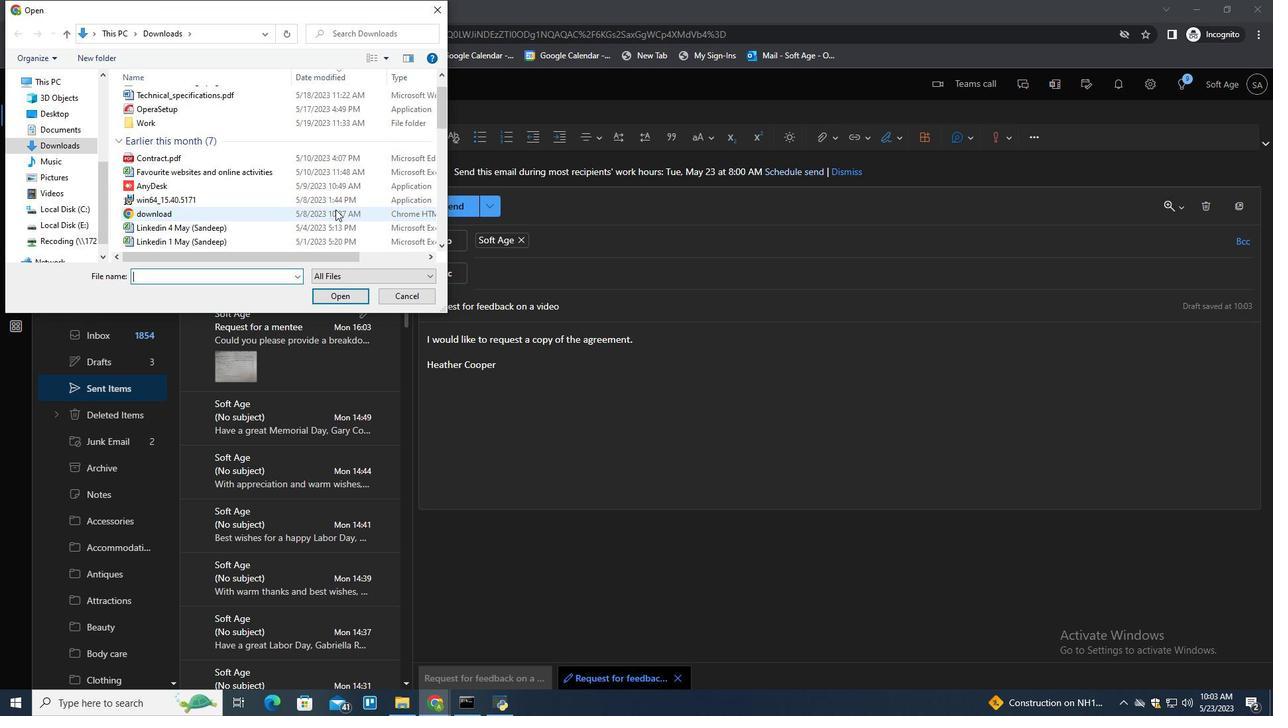 
Action: Mouse scrolled (335, 208) with delta (0, 0)
Screenshot: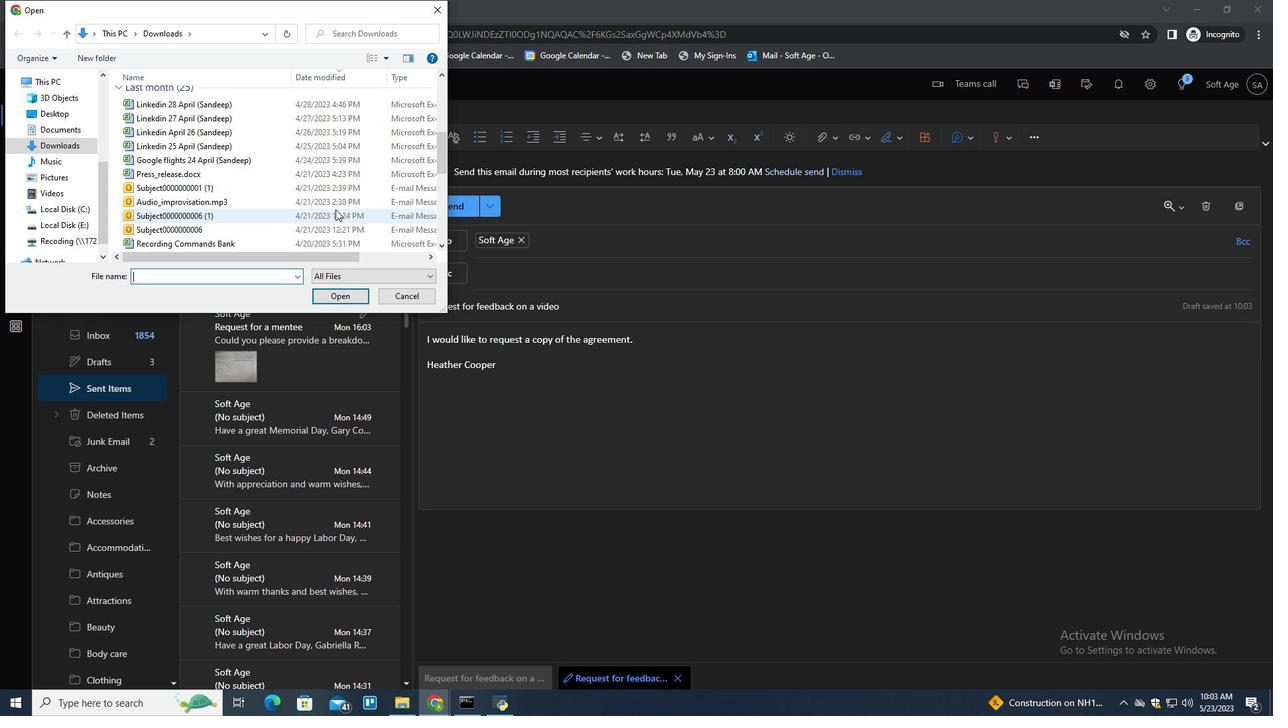 
Action: Mouse scrolled (335, 208) with delta (0, 0)
Screenshot: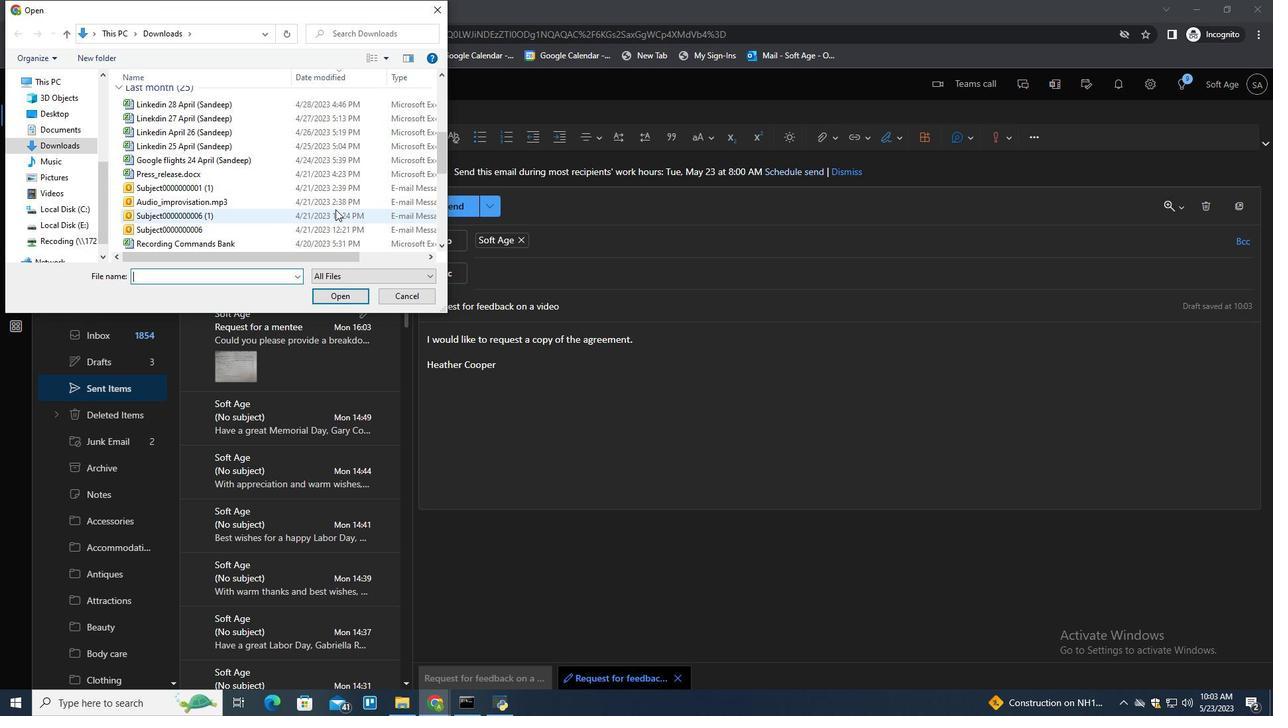 
Action: Mouse scrolled (335, 208) with delta (0, 0)
Screenshot: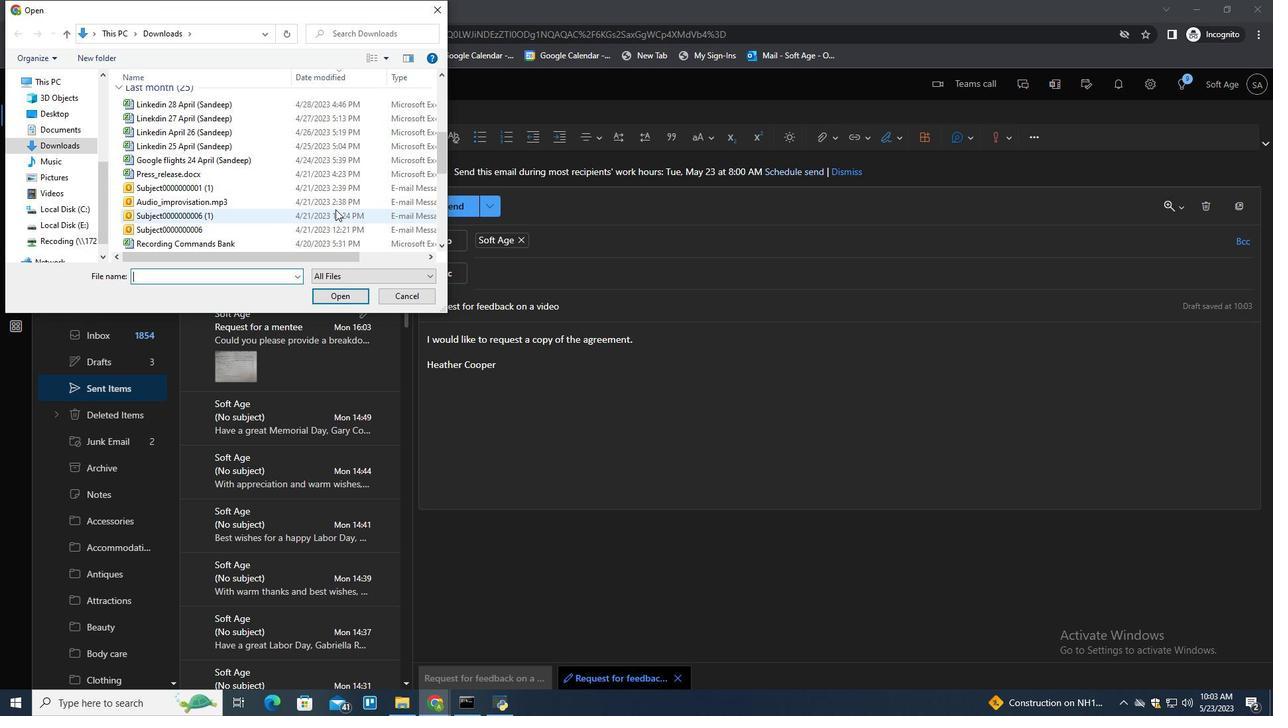 
Action: Mouse scrolled (335, 208) with delta (0, 0)
Screenshot: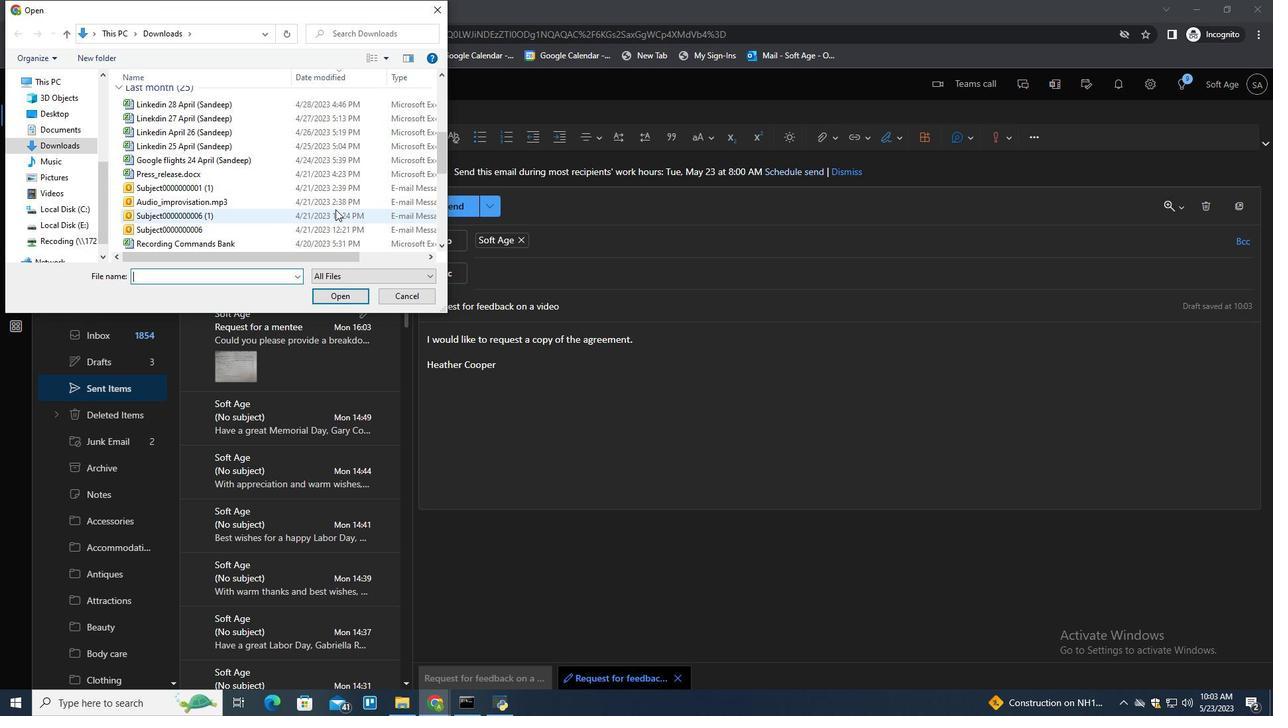 
Action: Mouse scrolled (335, 208) with delta (0, 0)
Screenshot: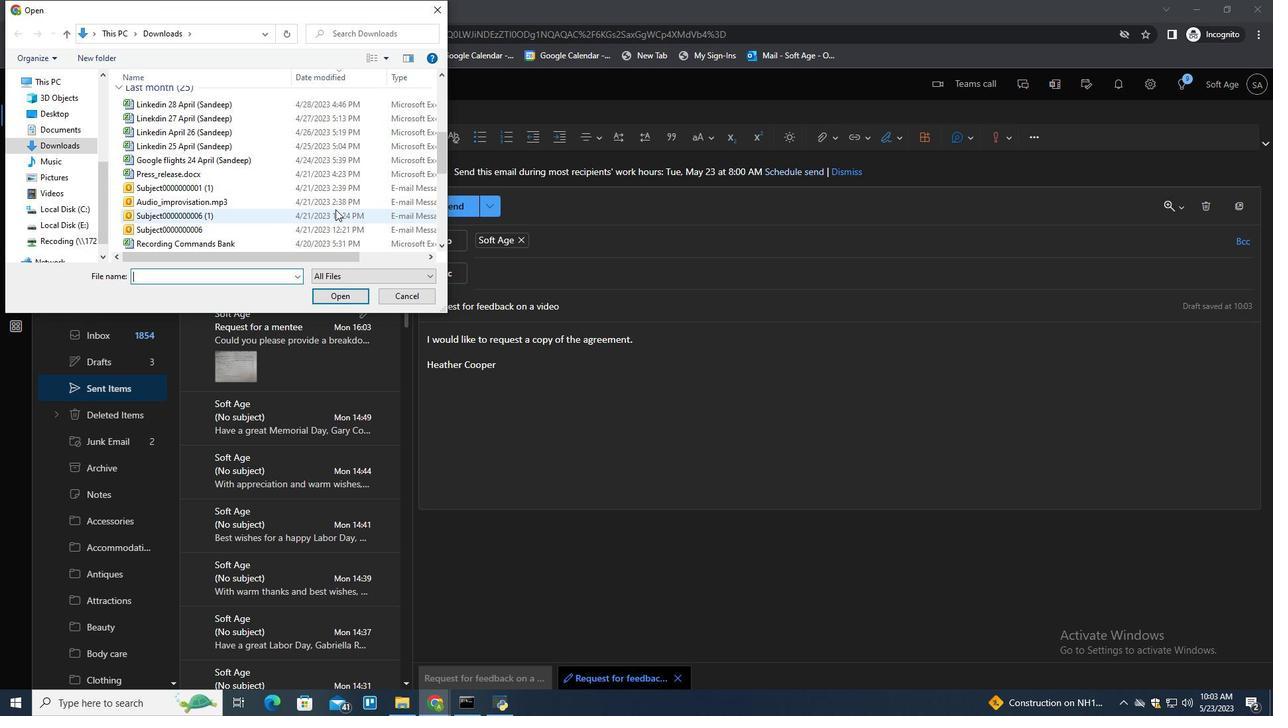 
Action: Mouse scrolled (335, 208) with delta (0, 0)
Screenshot: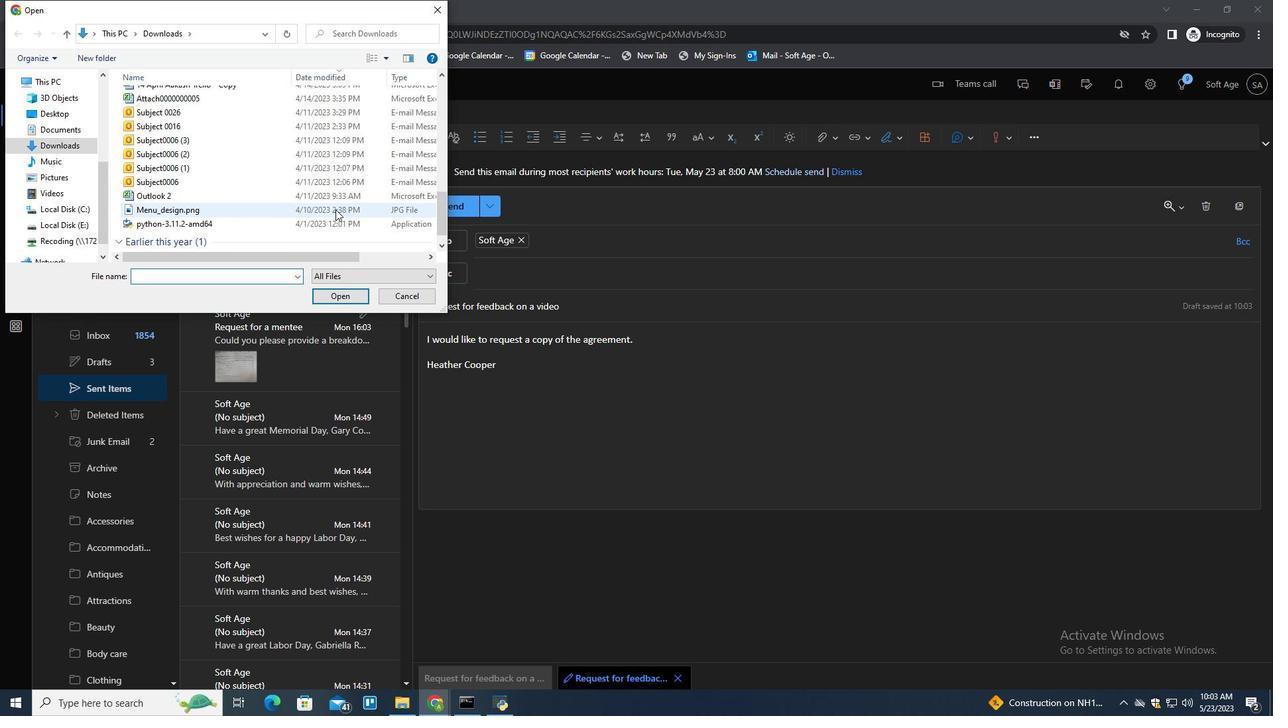 
Action: Mouse scrolled (335, 208) with delta (0, 0)
Screenshot: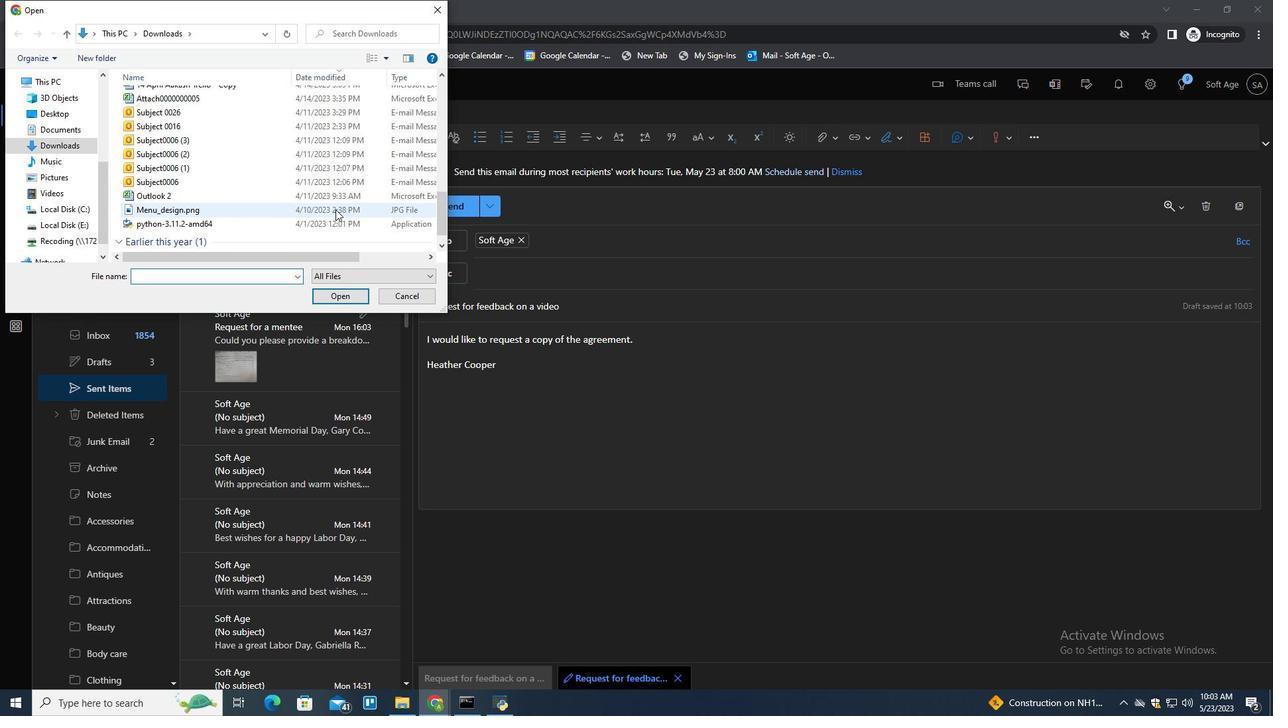 
Action: Mouse scrolled (335, 208) with delta (0, 0)
Screenshot: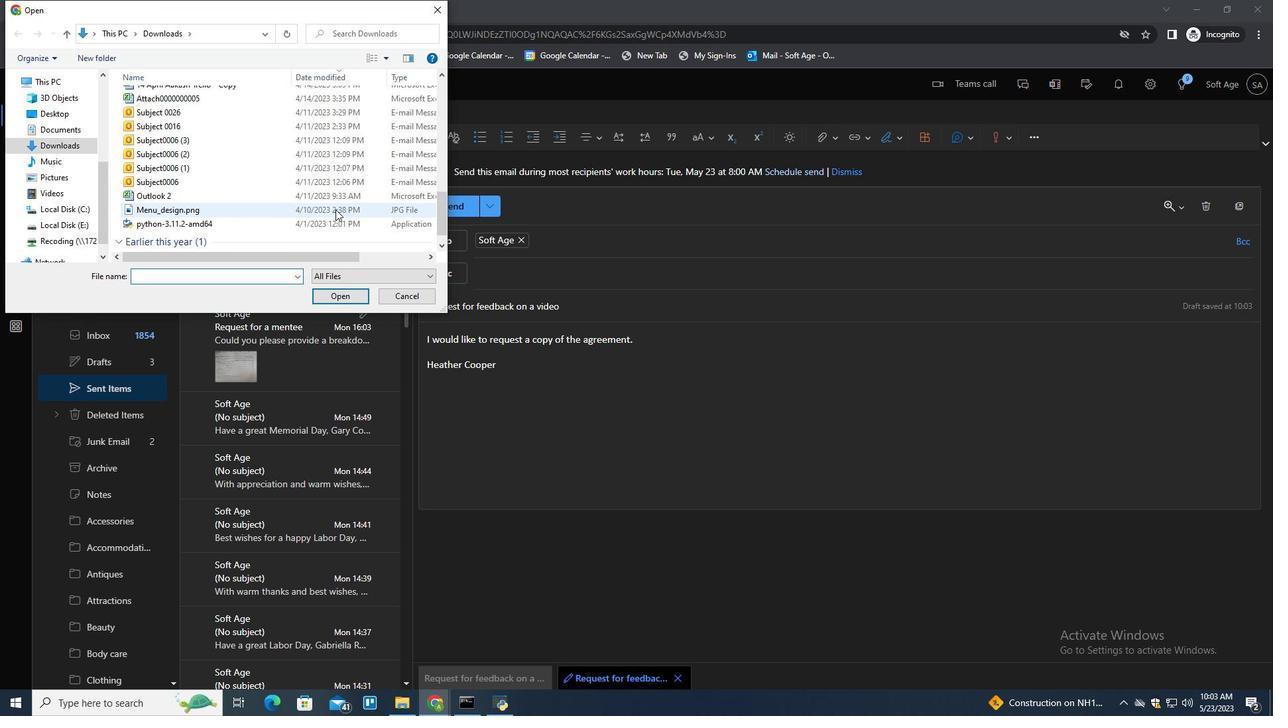 
Action: Mouse scrolled (335, 208) with delta (0, 0)
Screenshot: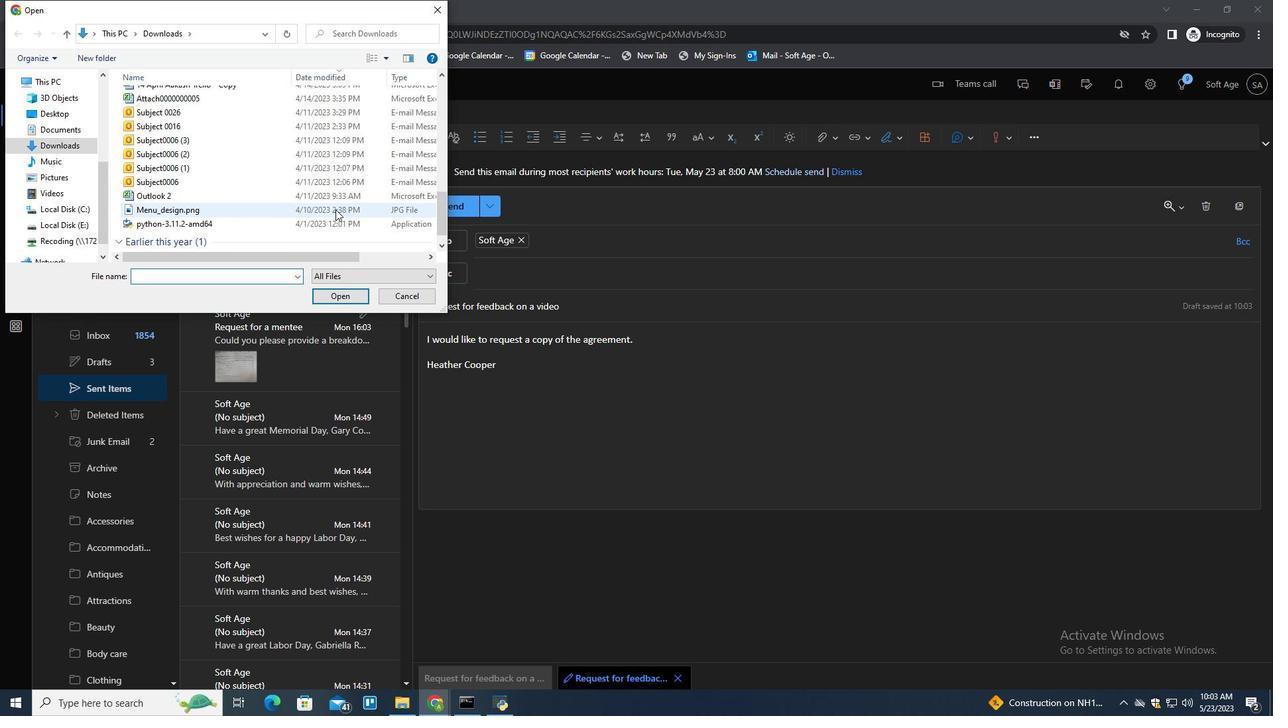 
Action: Mouse scrolled (335, 208) with delta (0, 0)
Screenshot: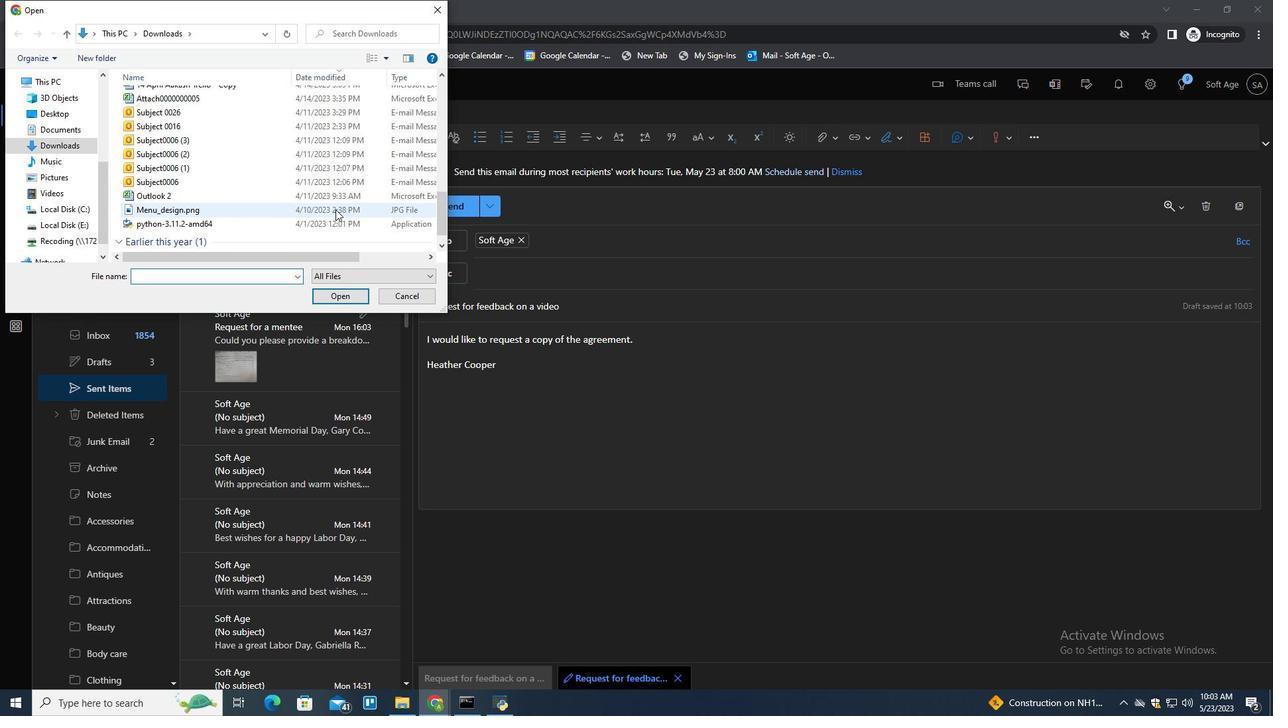 
Action: Mouse moved to (237, 193)
Screenshot: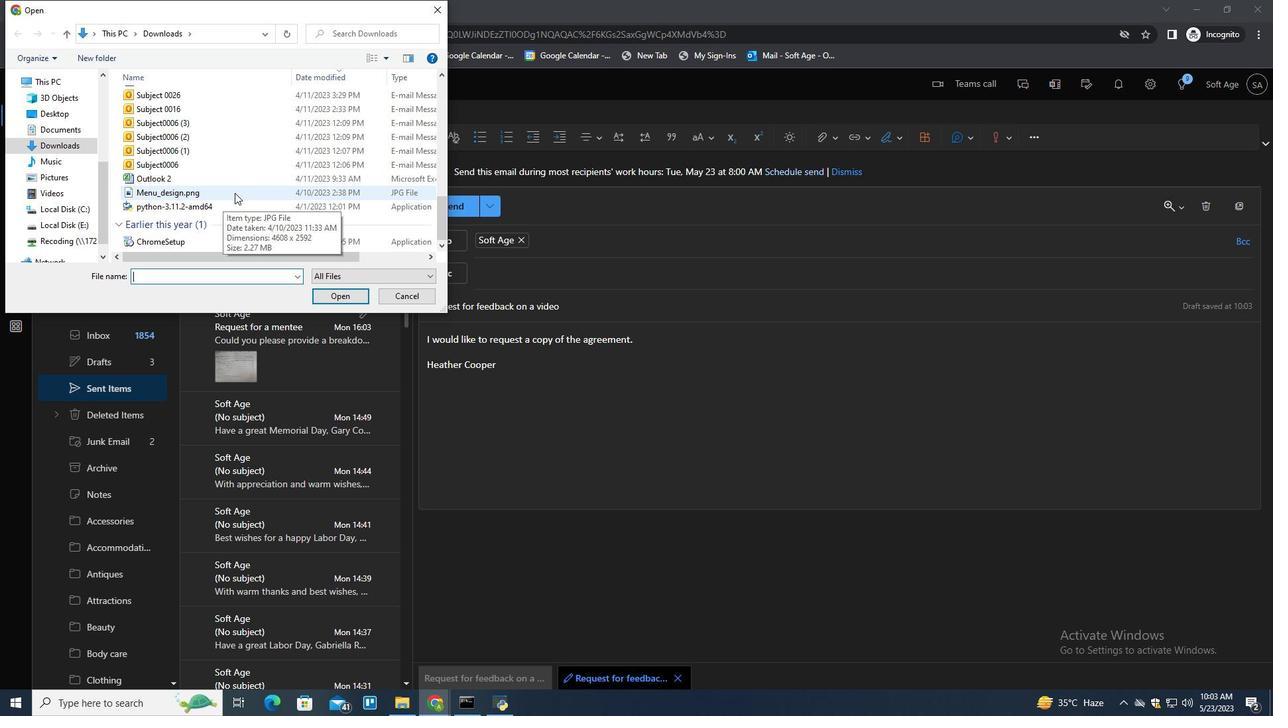 
Action: Mouse pressed left at (237, 193)
Screenshot: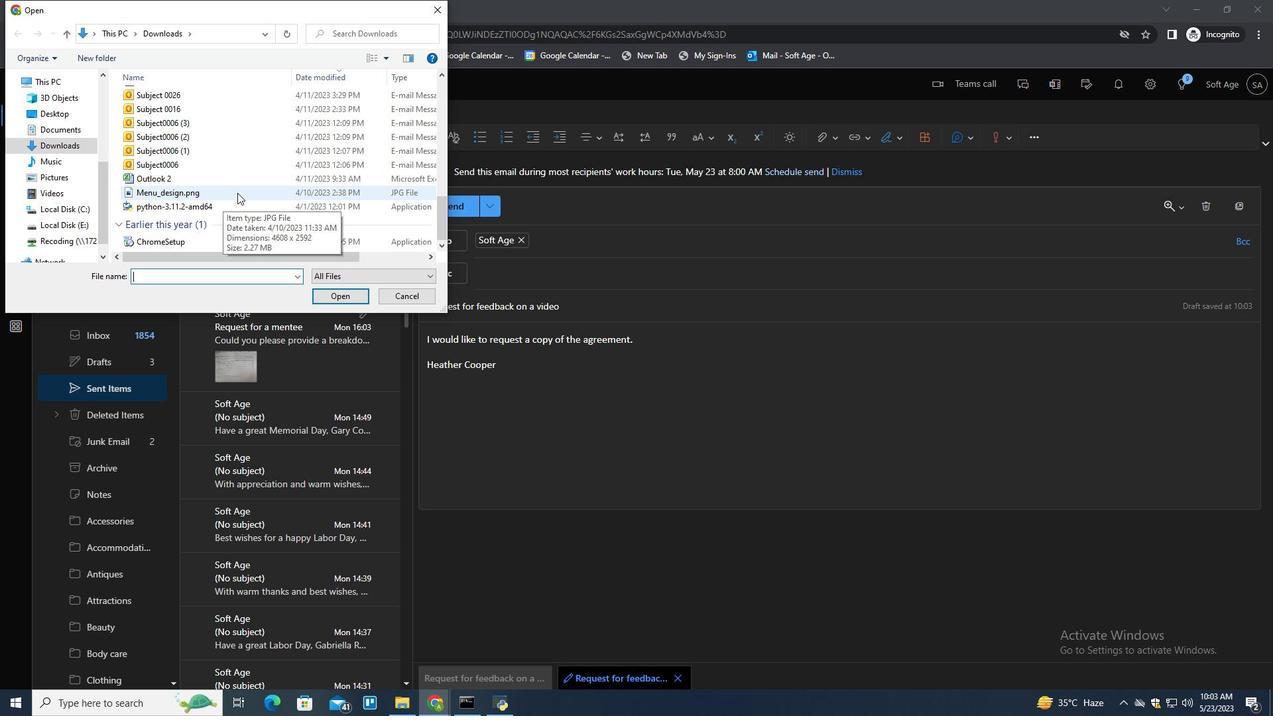 
Action: Key pressed <Key.f2><Key.shift>Marketing<Key.shift>_material<Key.shift>_design.jpg
Screenshot: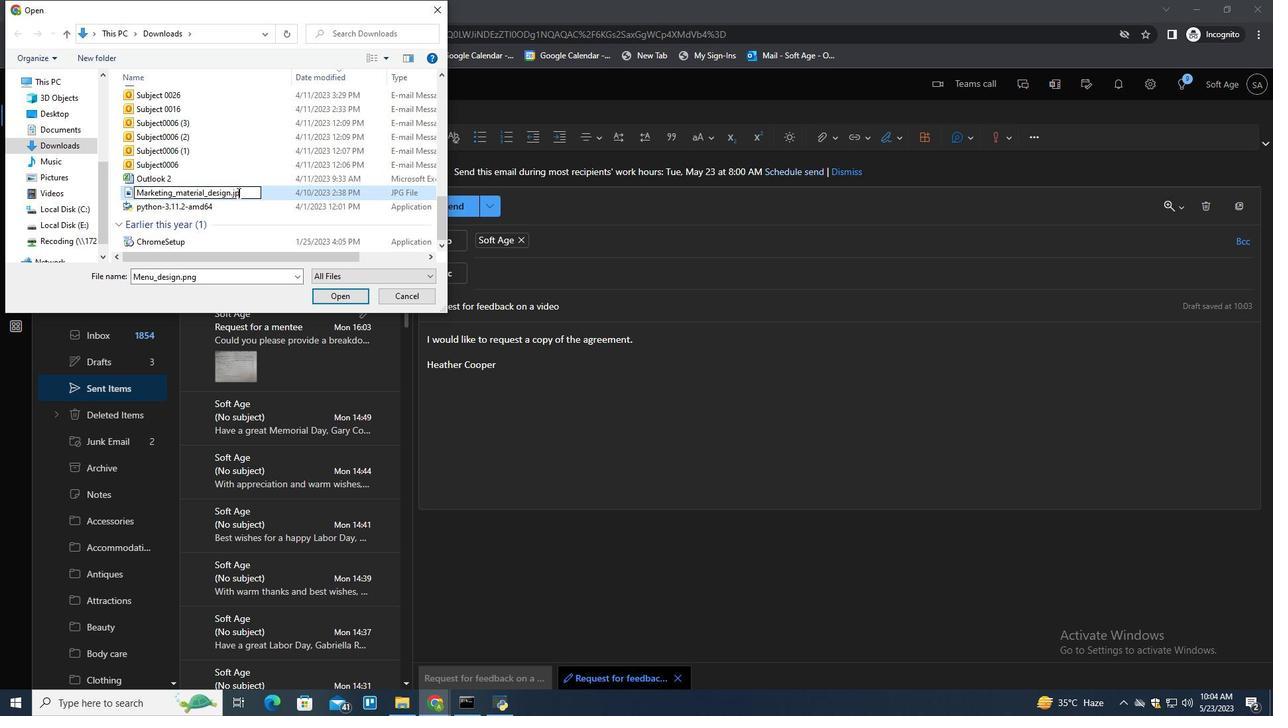 
Action: Mouse moved to (295, 194)
Screenshot: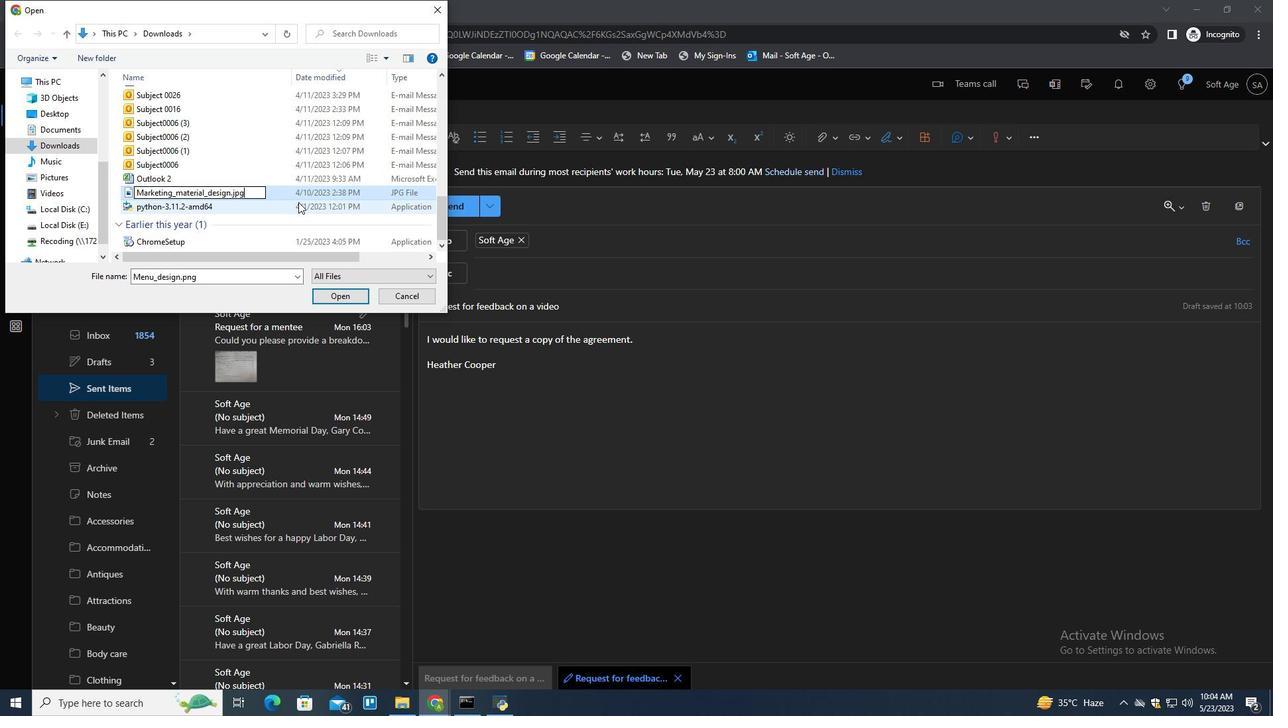 
Action: Mouse pressed left at (295, 194)
Screenshot: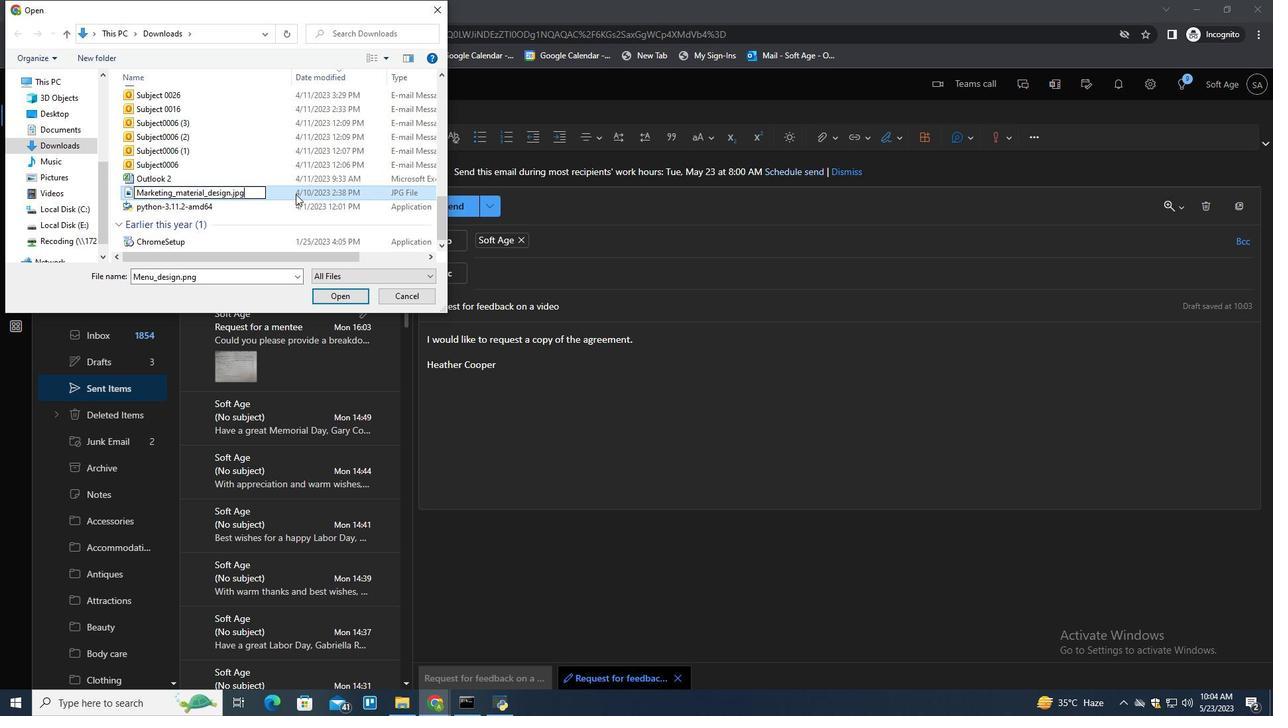 
Action: Mouse moved to (349, 325)
Screenshot: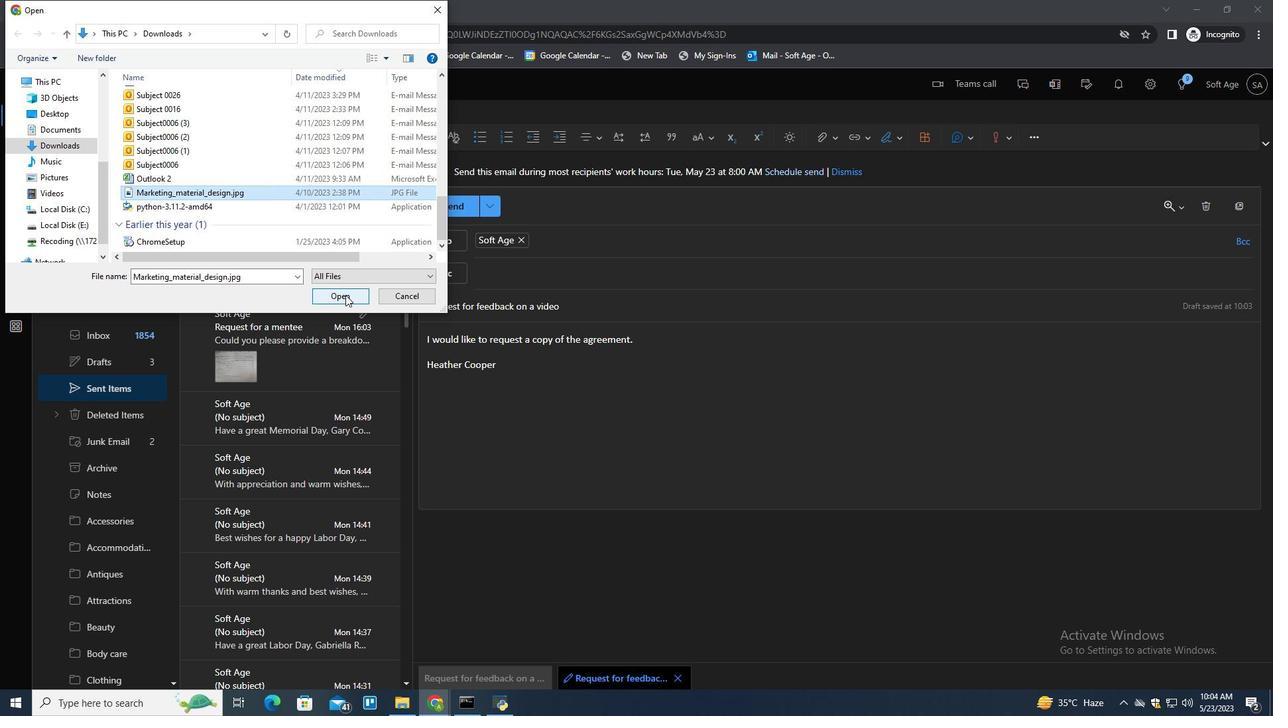 
Action: Mouse pressed left at (346, 295)
Screenshot: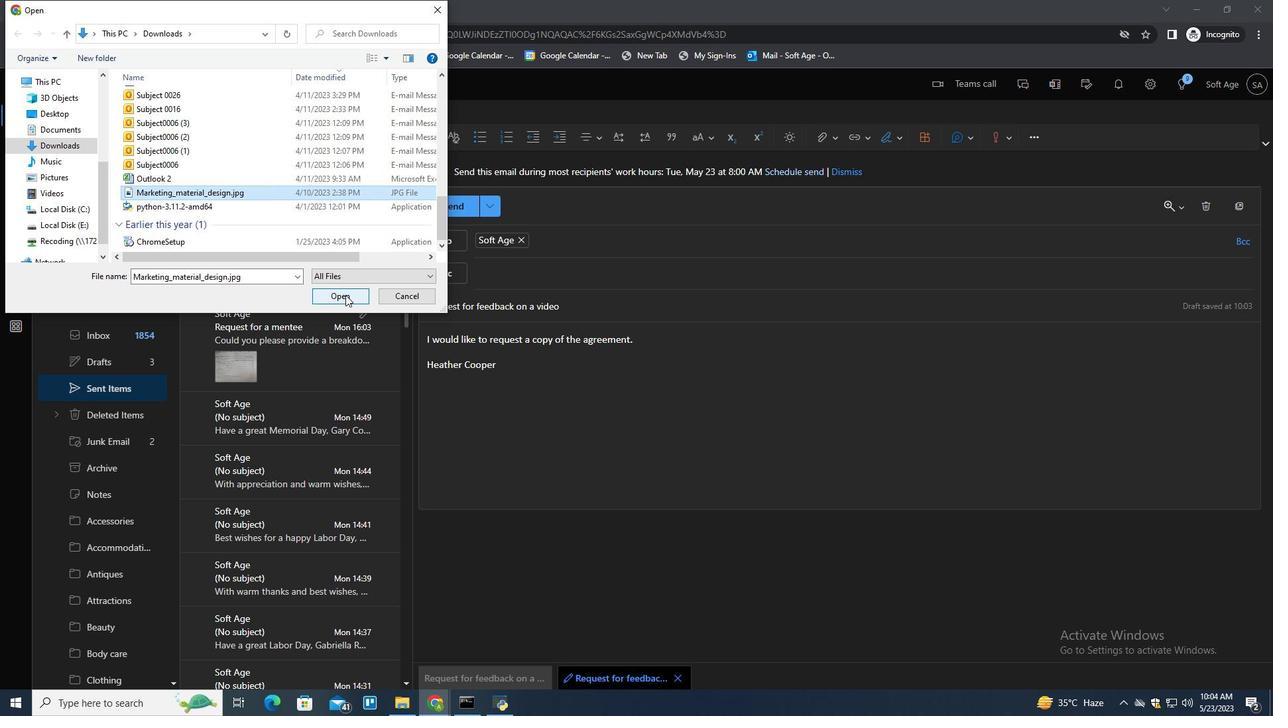 
Action: Mouse moved to (345, 297)
Screenshot: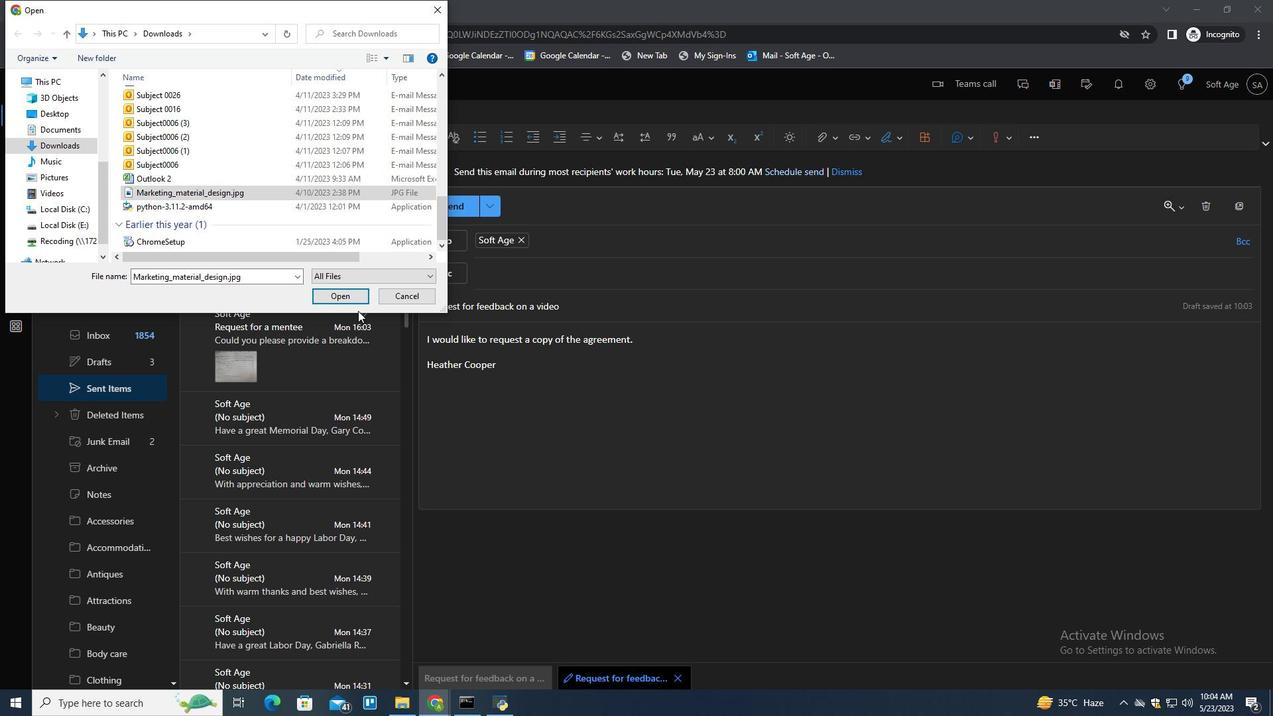 
Action: Mouse pressed left at (345, 297)
Screenshot: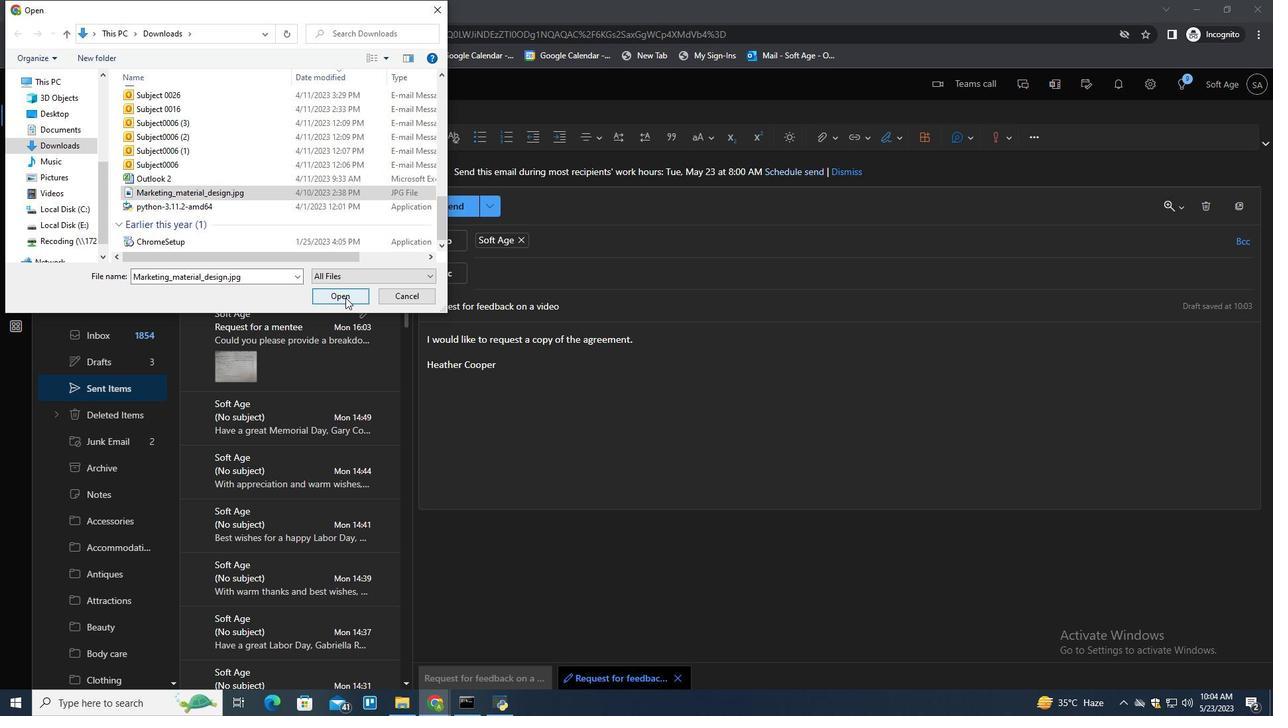 
Action: Mouse moved to (675, 460)
Screenshot: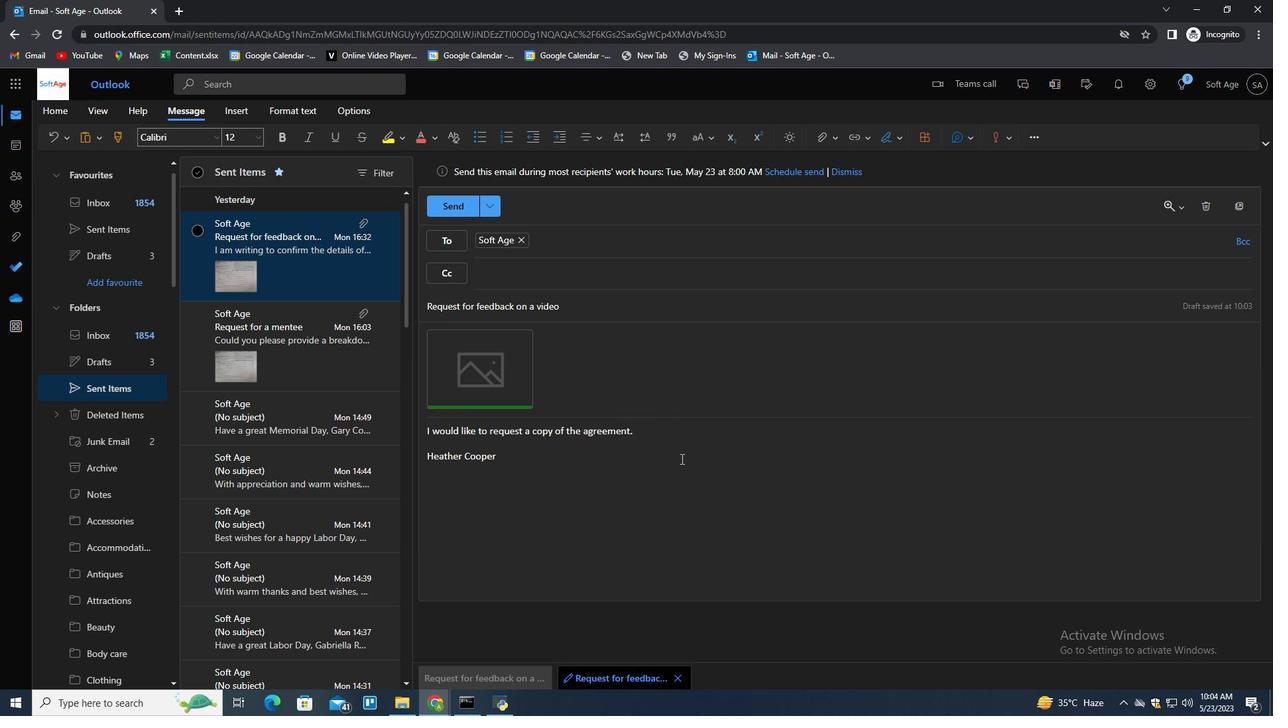 
Action: Mouse pressed left at (675, 460)
Screenshot: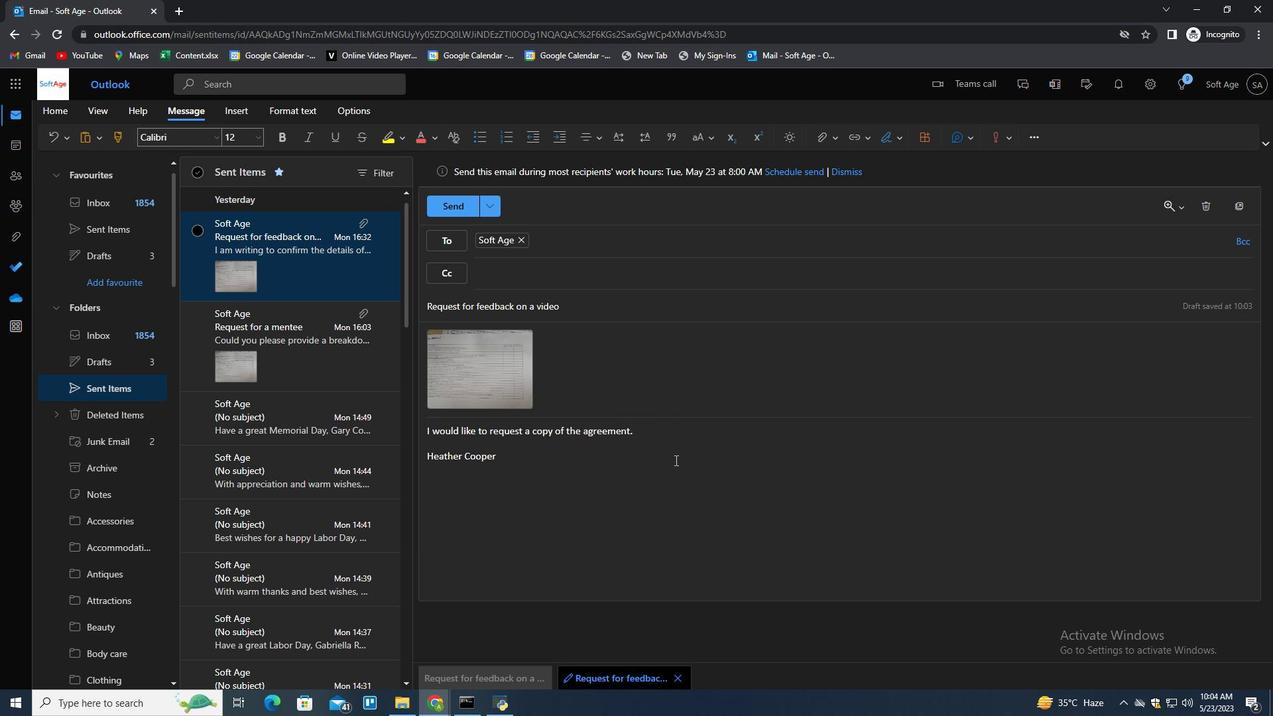 
Action: Key pressed <Key.enter>
Screenshot: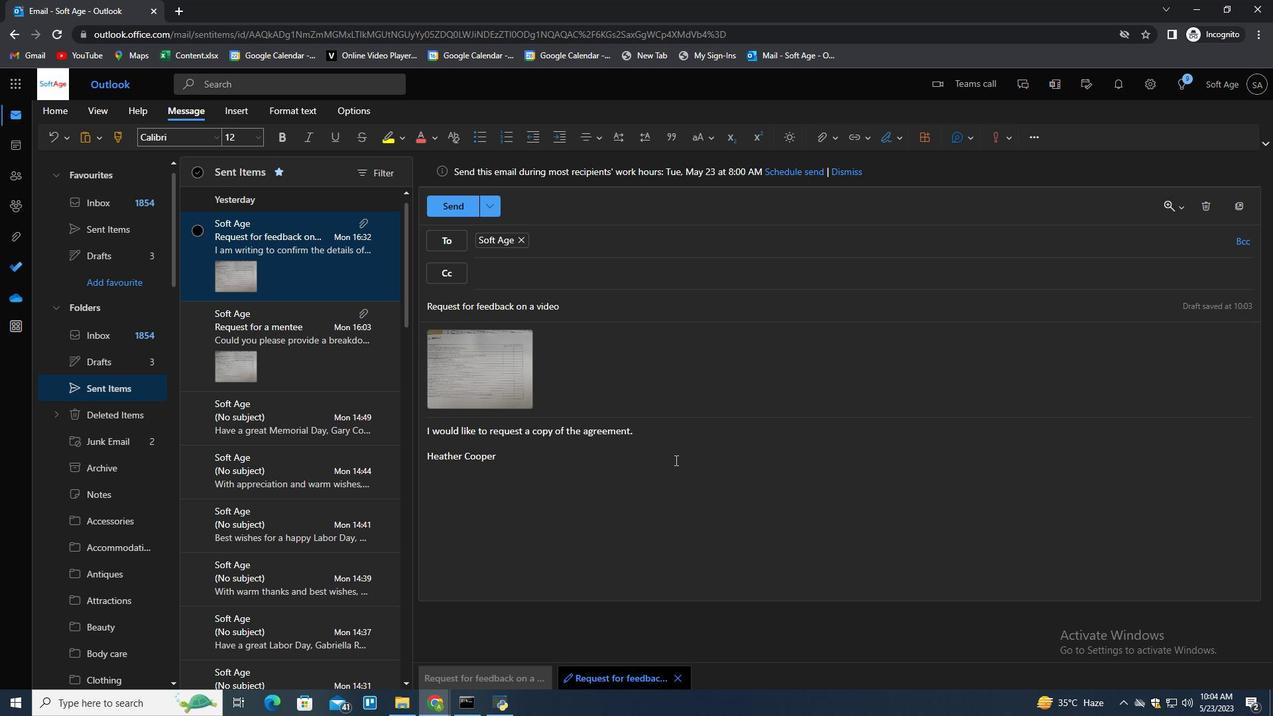
Action: Mouse moved to (134, 231)
Screenshot: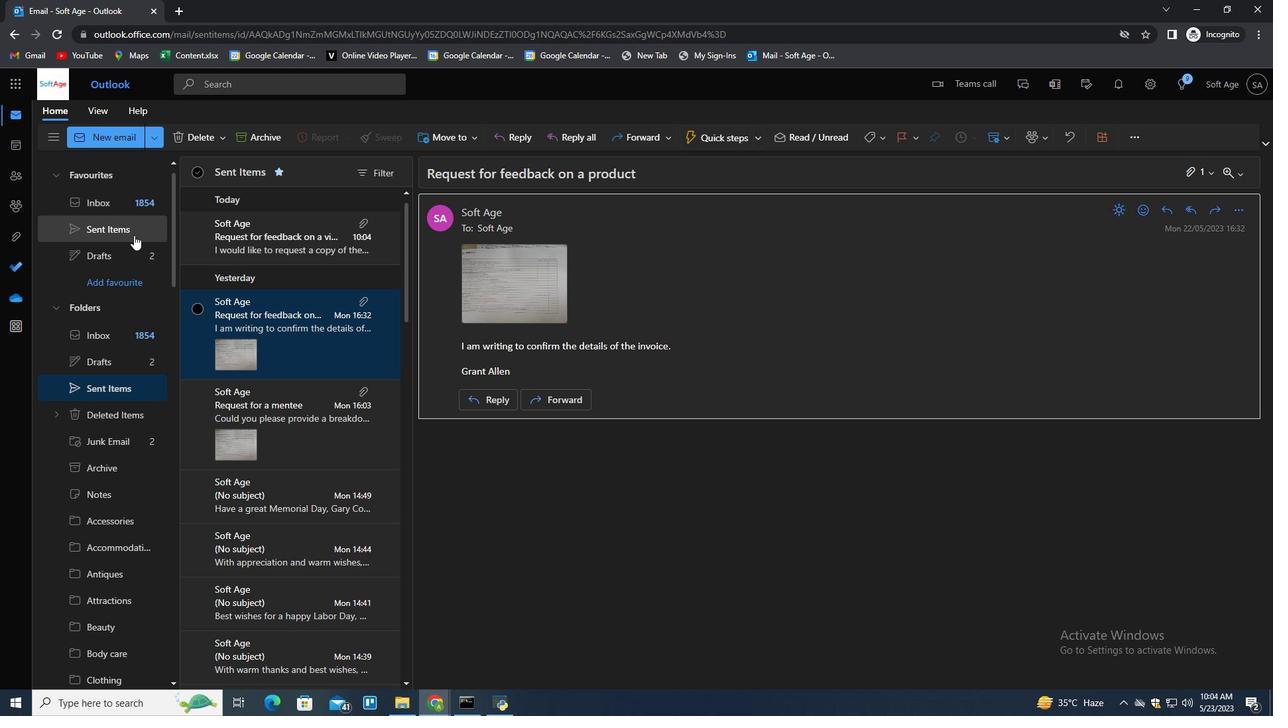 
Action: Mouse pressed left at (134, 231)
Screenshot: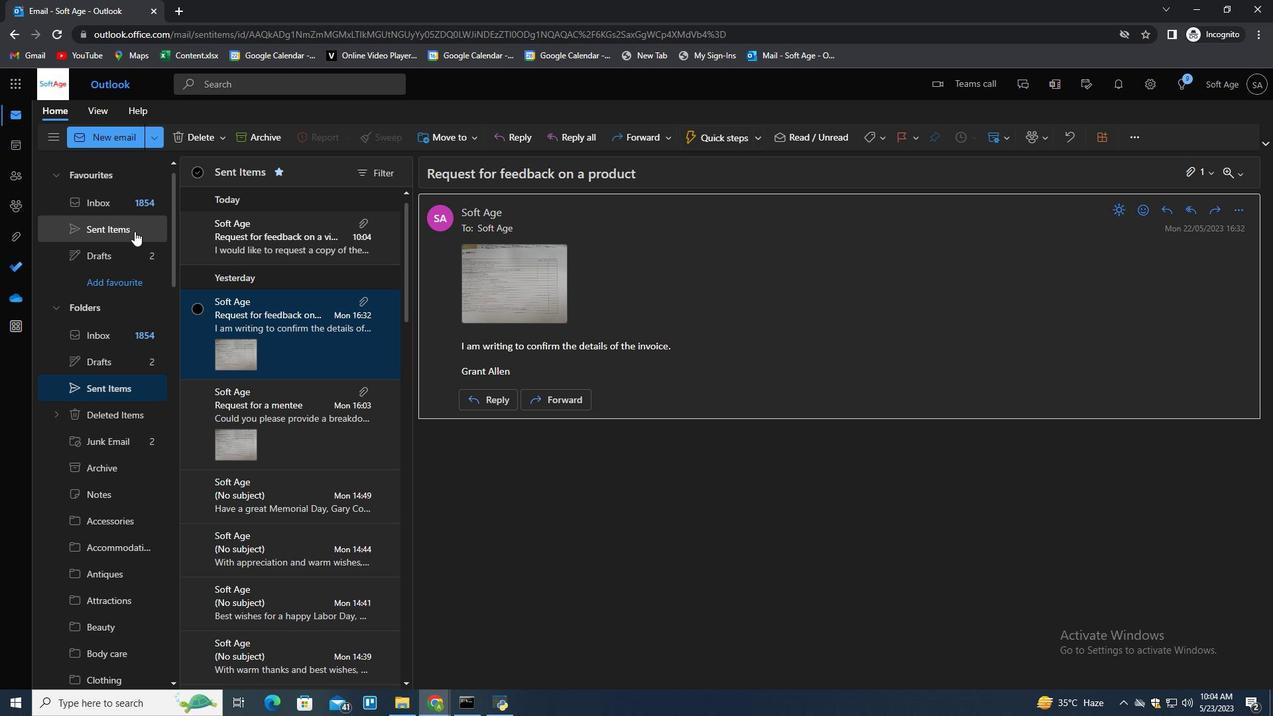 
Action: Mouse moved to (292, 208)
Screenshot: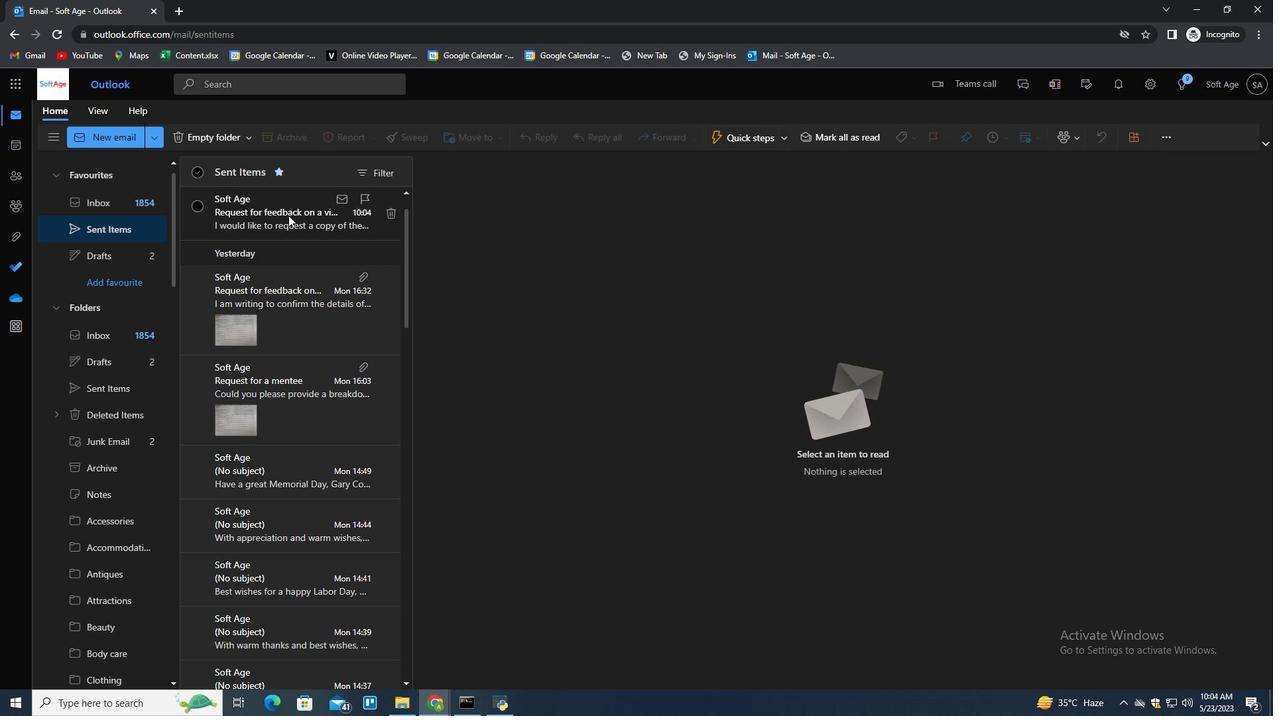 
Action: Mouse pressed right at (292, 208)
Screenshot: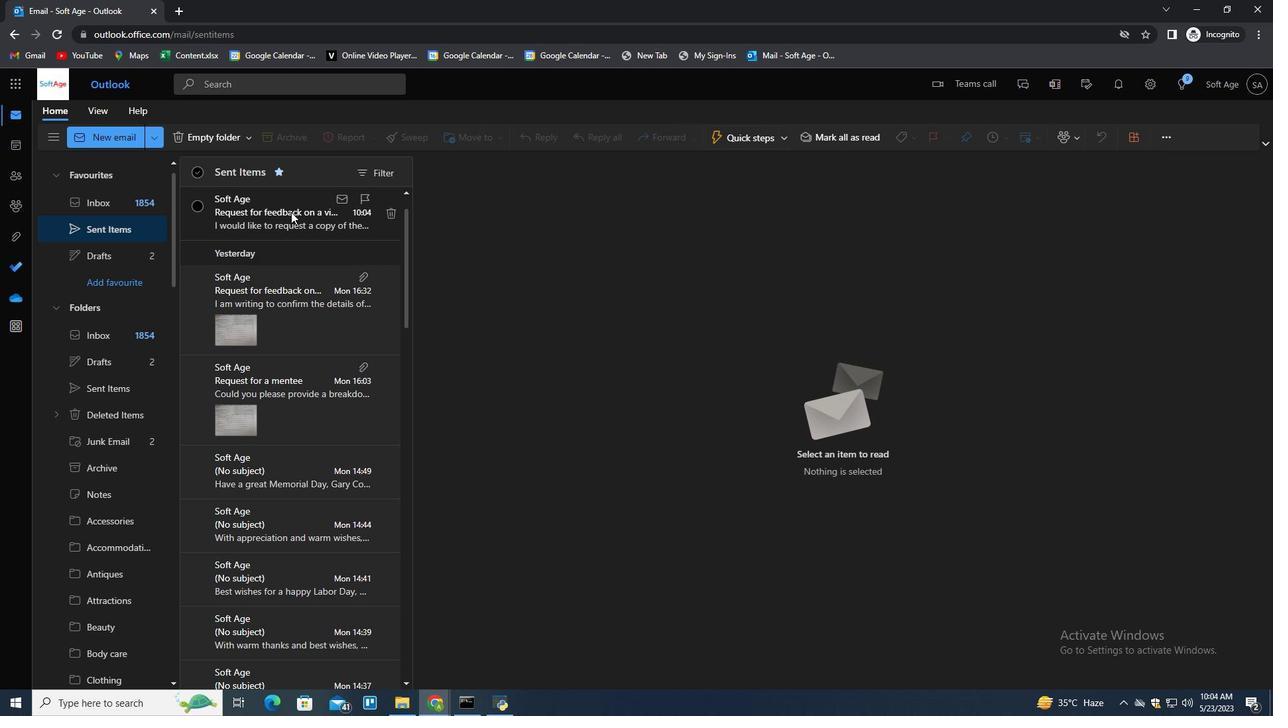 
Action: Mouse moved to (321, 264)
Screenshot: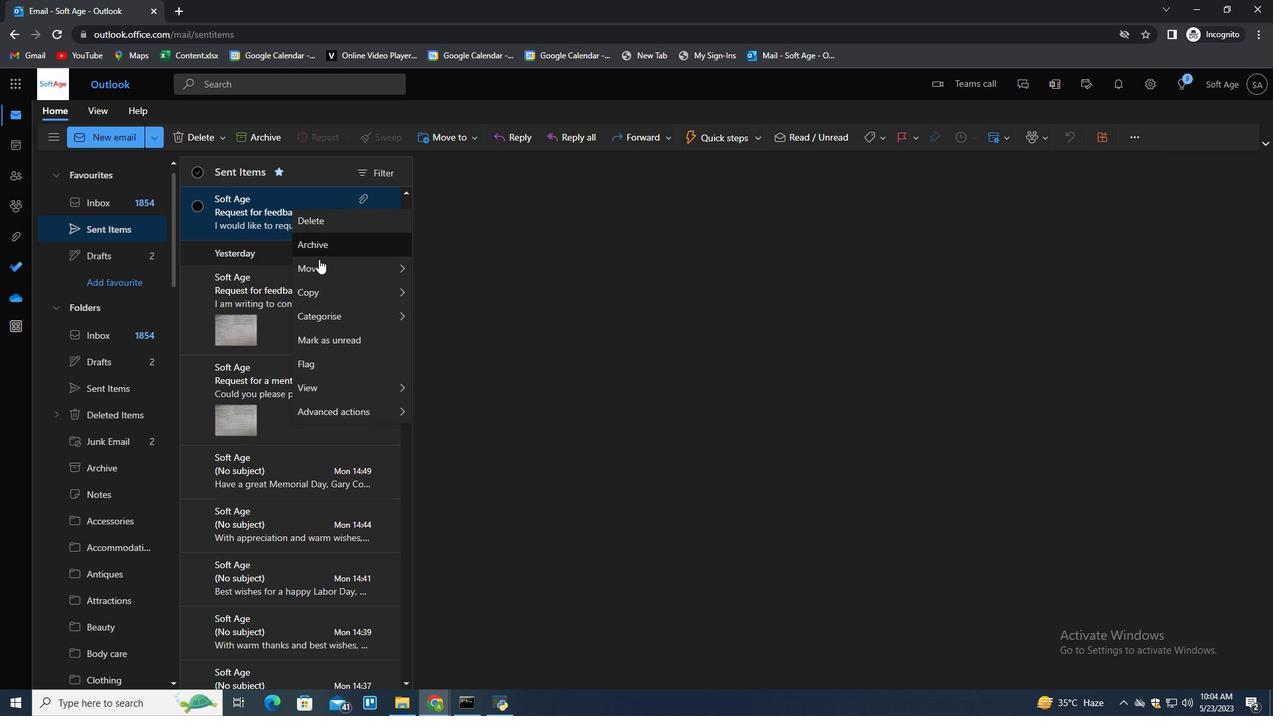 
Action: Mouse pressed left at (321, 264)
Screenshot: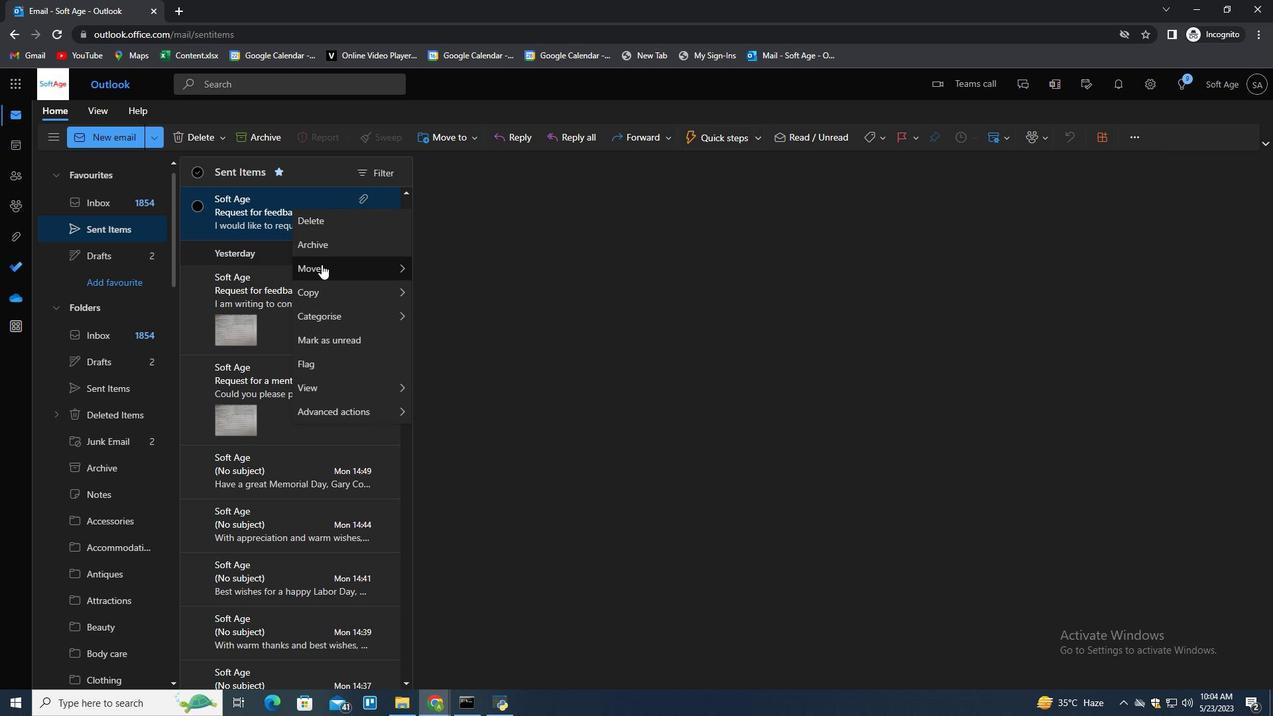 
Action: Mouse moved to (447, 267)
Screenshot: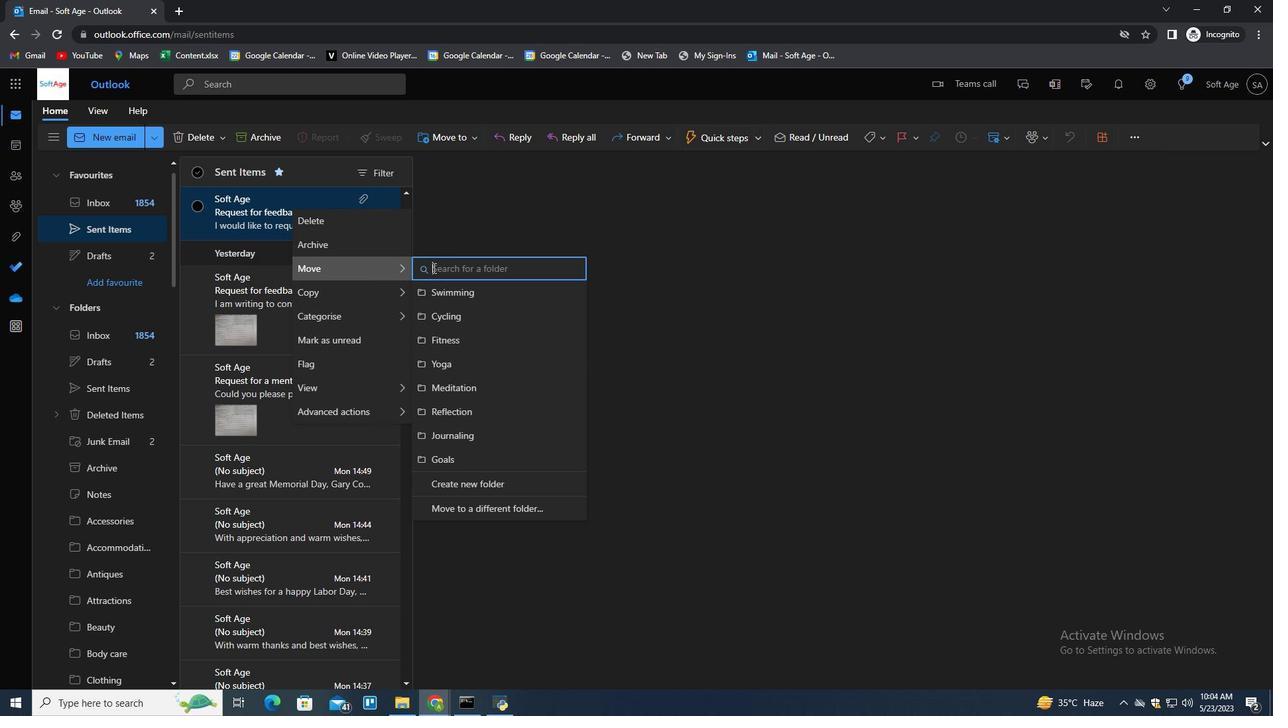 
Action: Mouse pressed left at (447, 267)
Screenshot: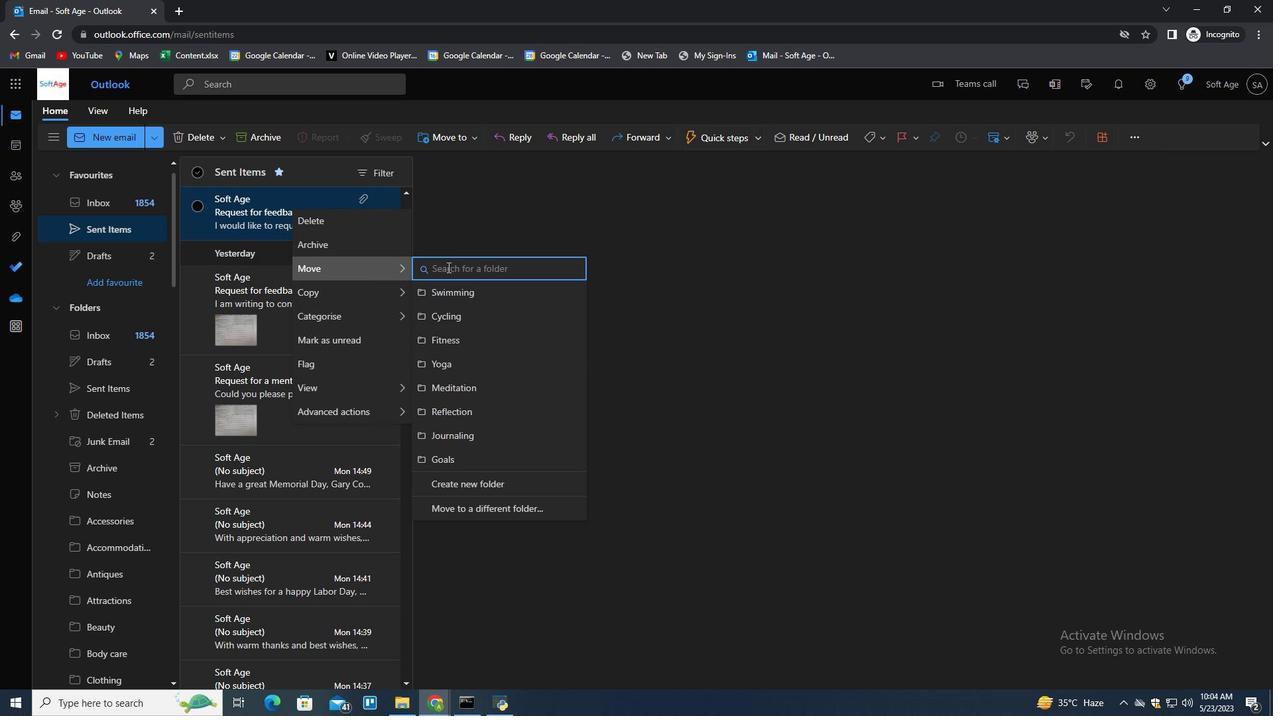 
Action: Key pressed <Key.shift>Weightlifting<Key.down><Key.enter>
Screenshot: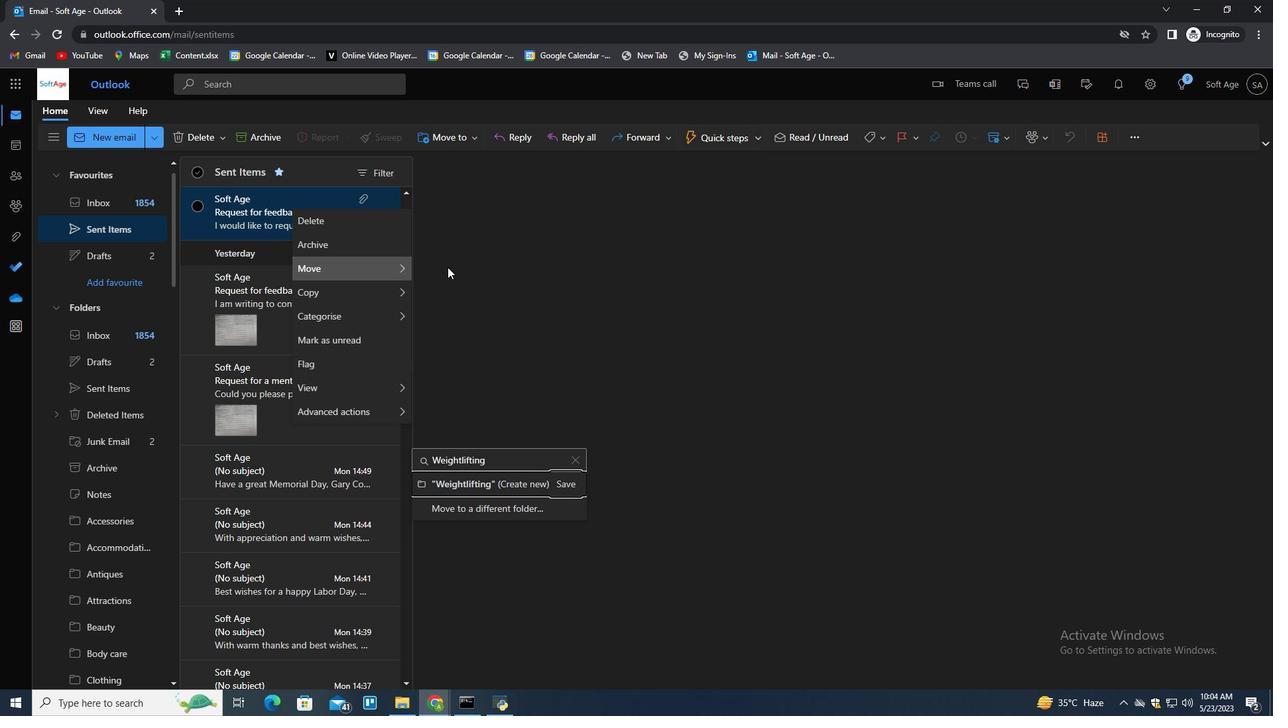 
Action: Mouse moved to (776, 484)
Screenshot: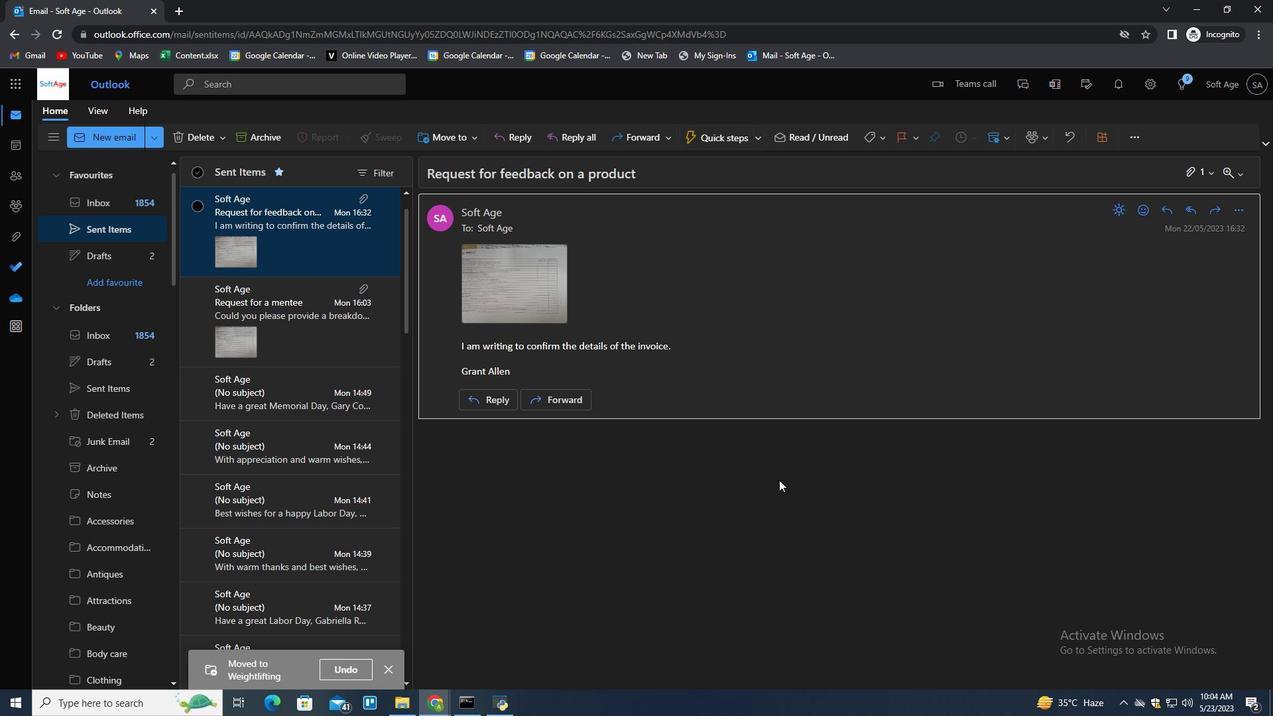 
